 Task: Find people on LinkedIn with the title 'Branch Manager', who attended 'Dayalbagh', are located in 'Wangui', talk about 'LinkedIn Networking', work at 'ThoughtSpot', and offer 'Financial Advisory' services.
Action: Mouse moved to (579, 80)
Screenshot: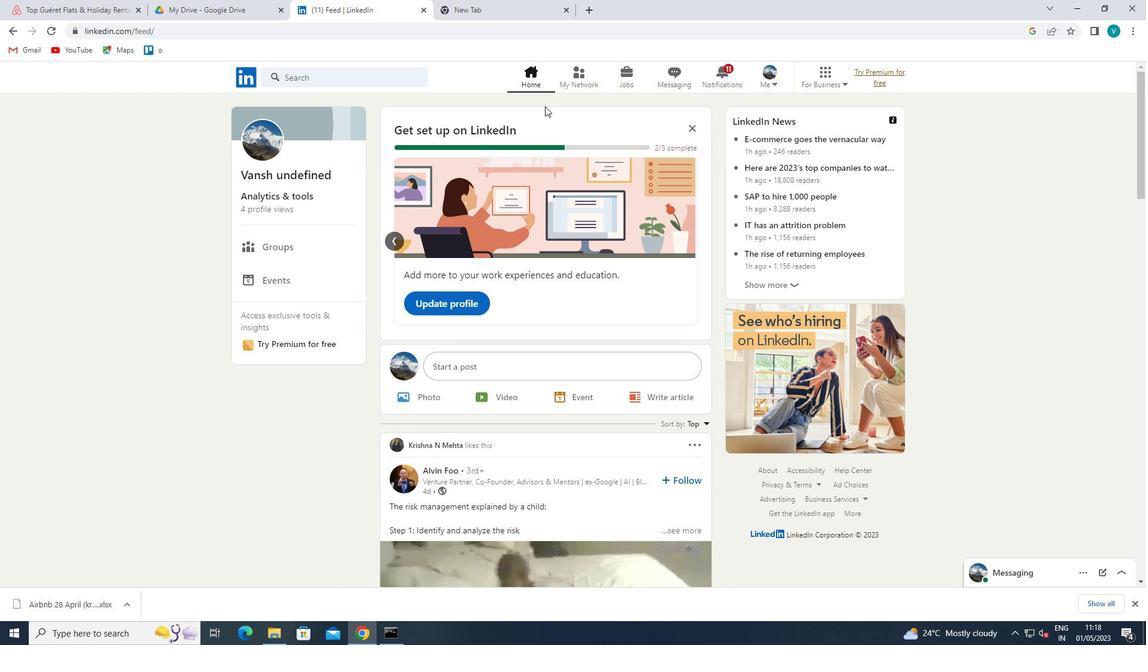 
Action: Mouse pressed left at (579, 80)
Screenshot: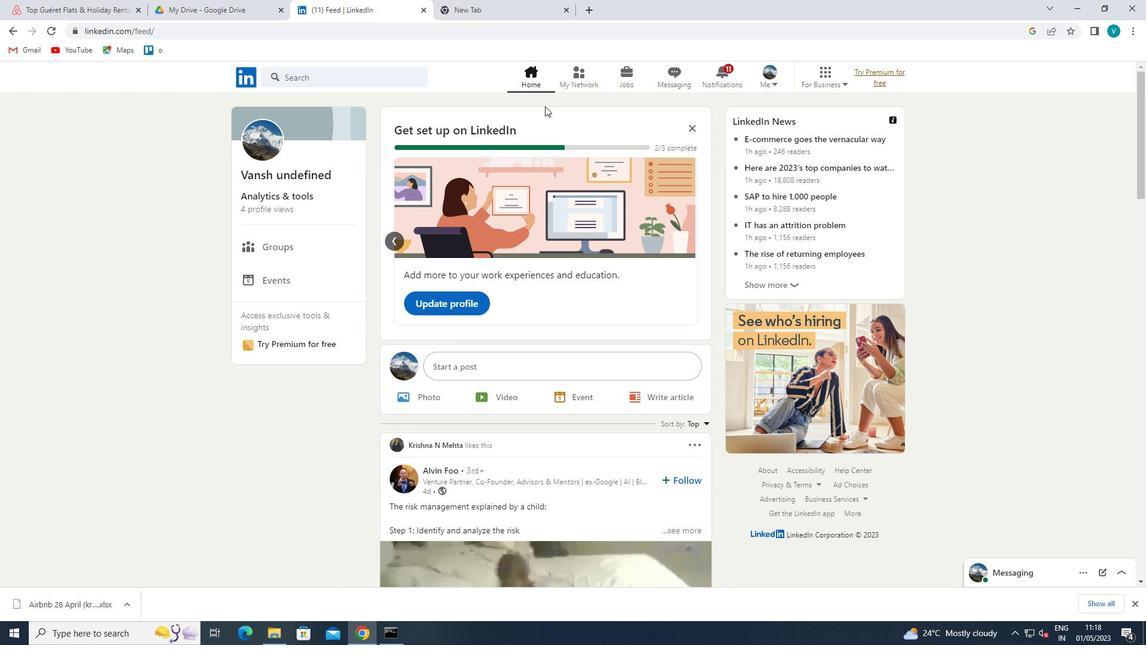 
Action: Mouse moved to (318, 148)
Screenshot: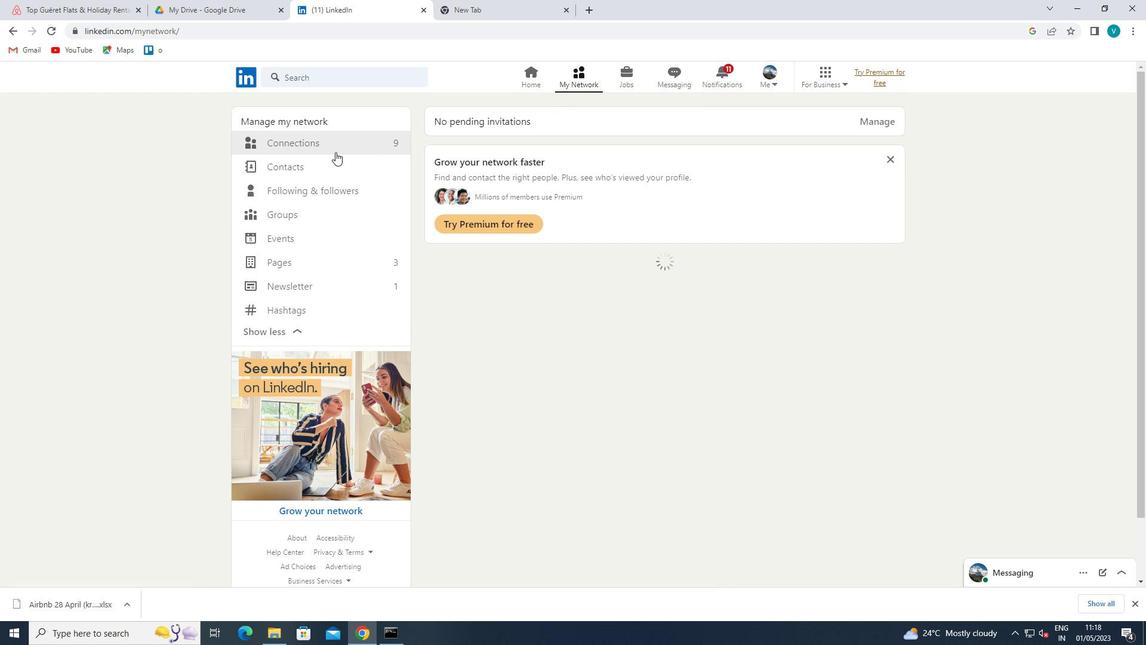 
Action: Mouse pressed left at (318, 148)
Screenshot: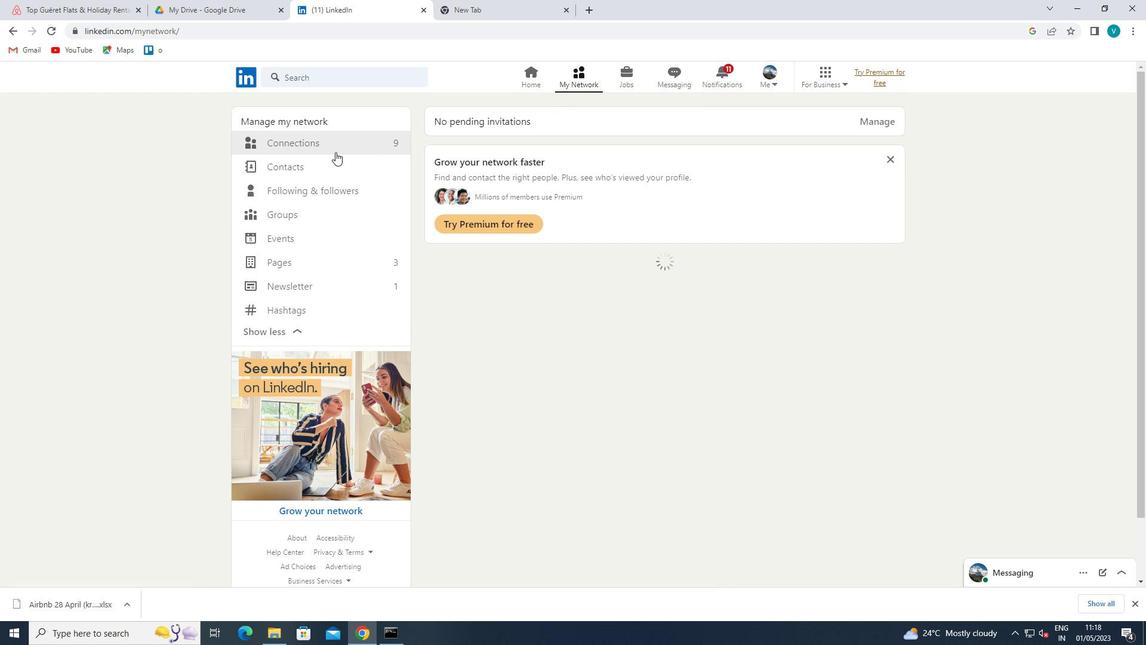 
Action: Mouse moved to (672, 139)
Screenshot: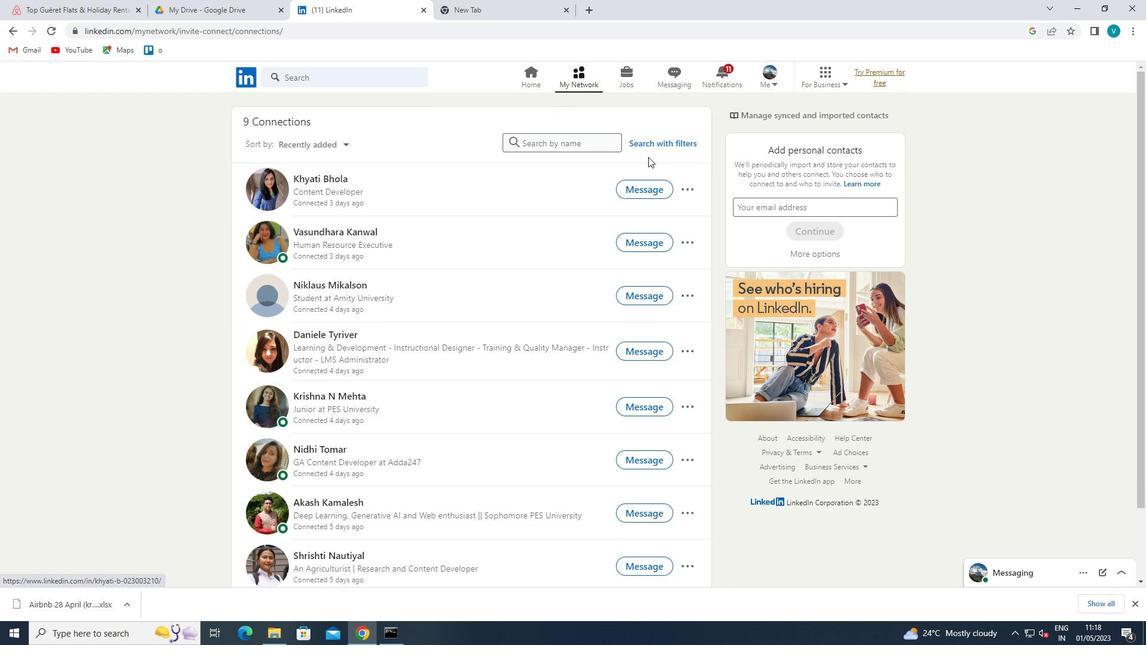 
Action: Mouse pressed left at (672, 139)
Screenshot: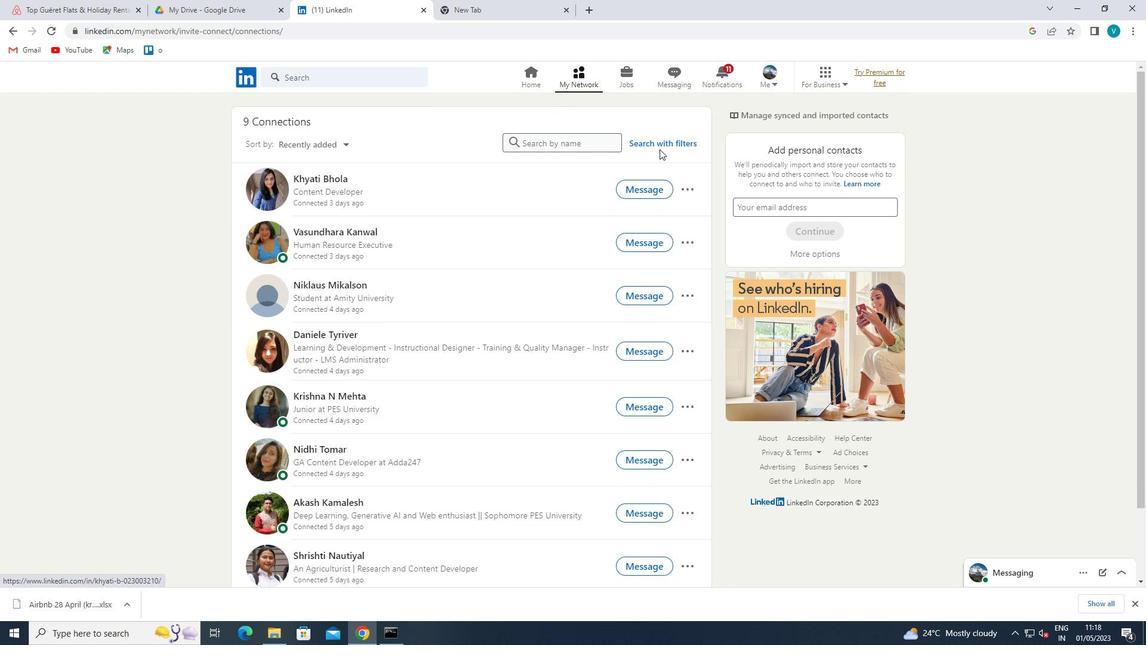 
Action: Mouse moved to (567, 117)
Screenshot: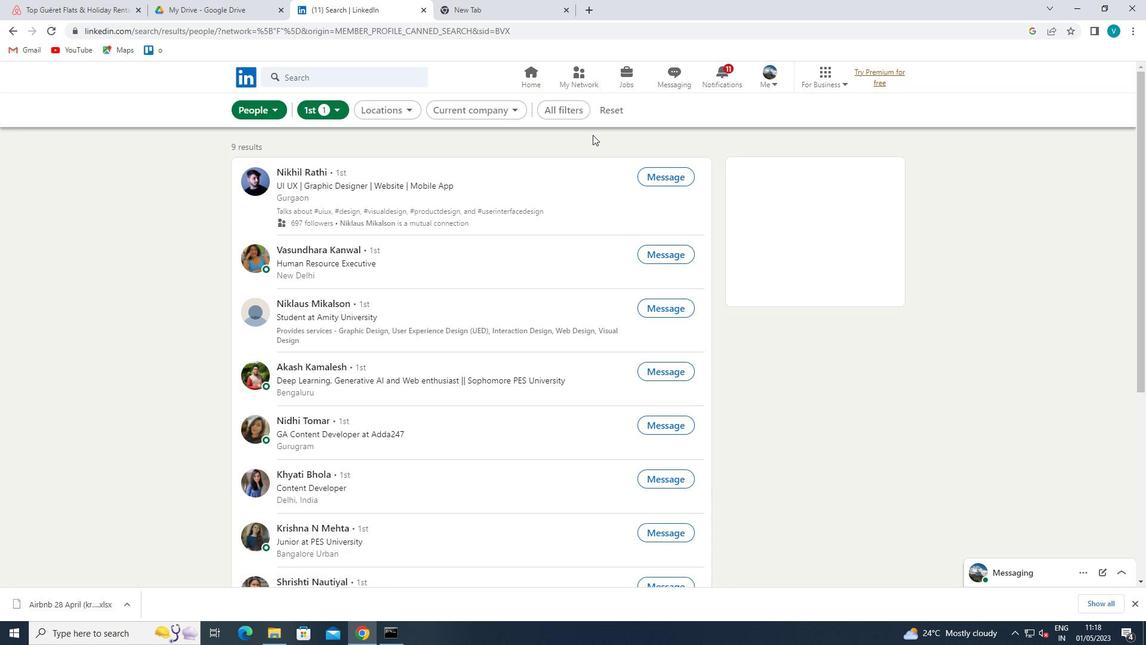 
Action: Mouse pressed left at (567, 117)
Screenshot: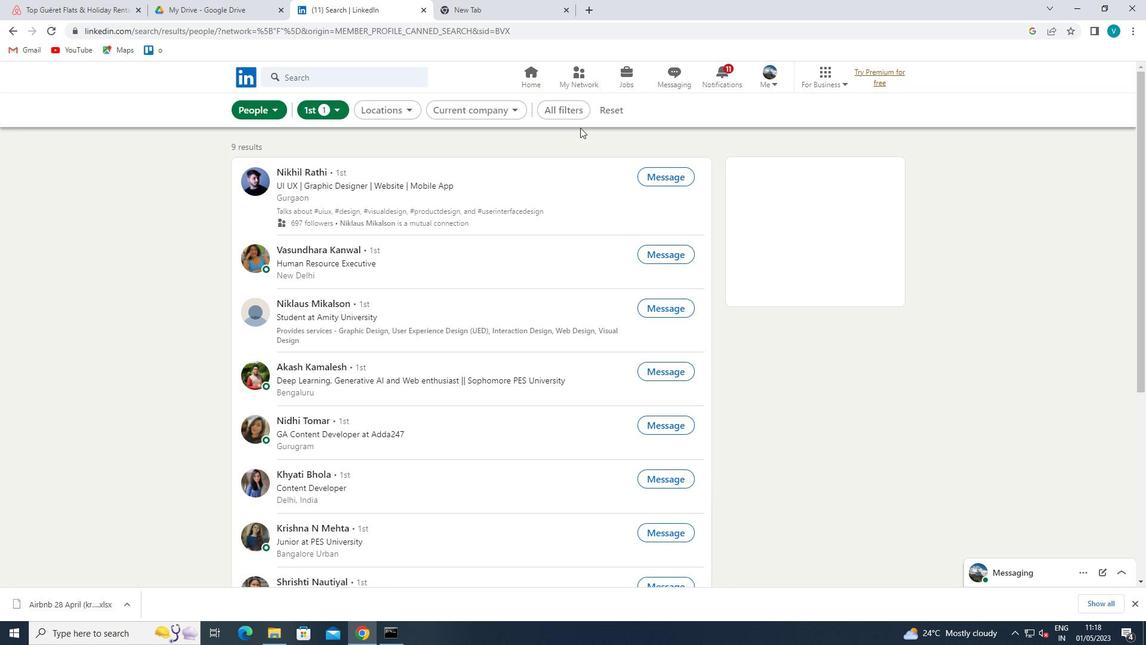 
Action: Mouse moved to (841, 351)
Screenshot: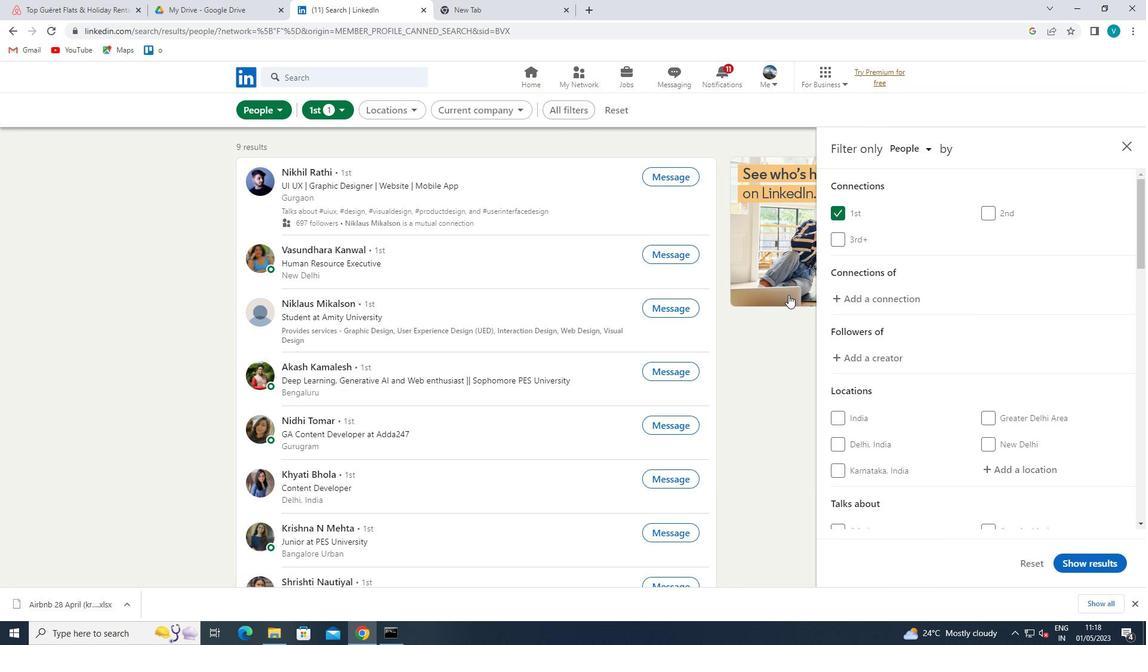 
Action: Mouse scrolled (841, 350) with delta (0, 0)
Screenshot: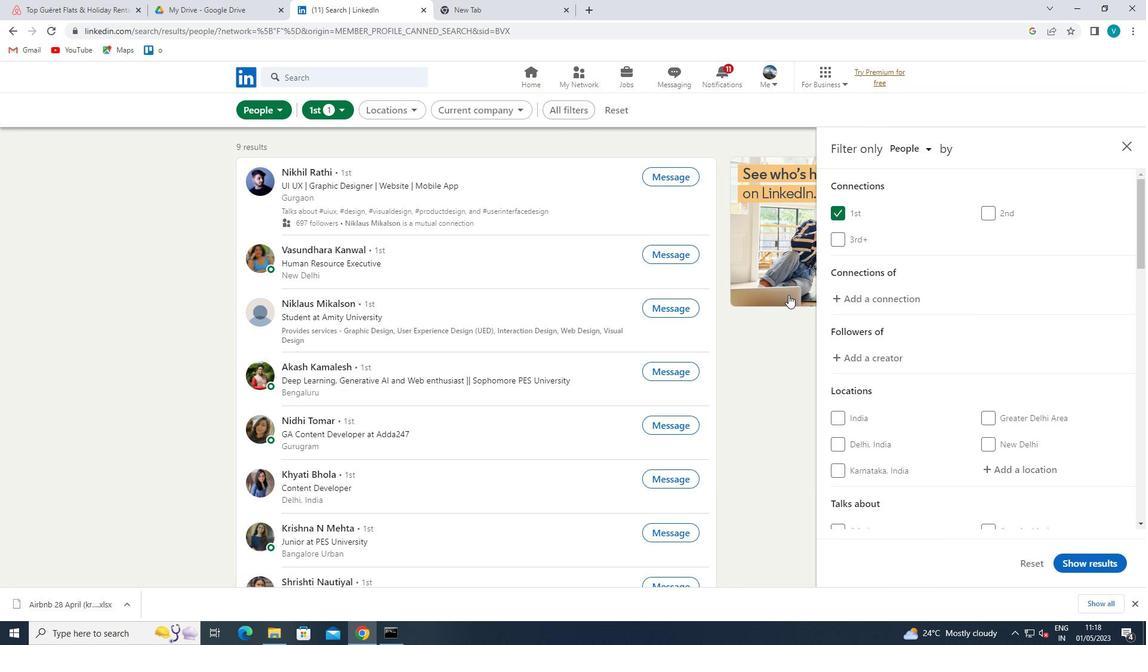 
Action: Mouse moved to (856, 363)
Screenshot: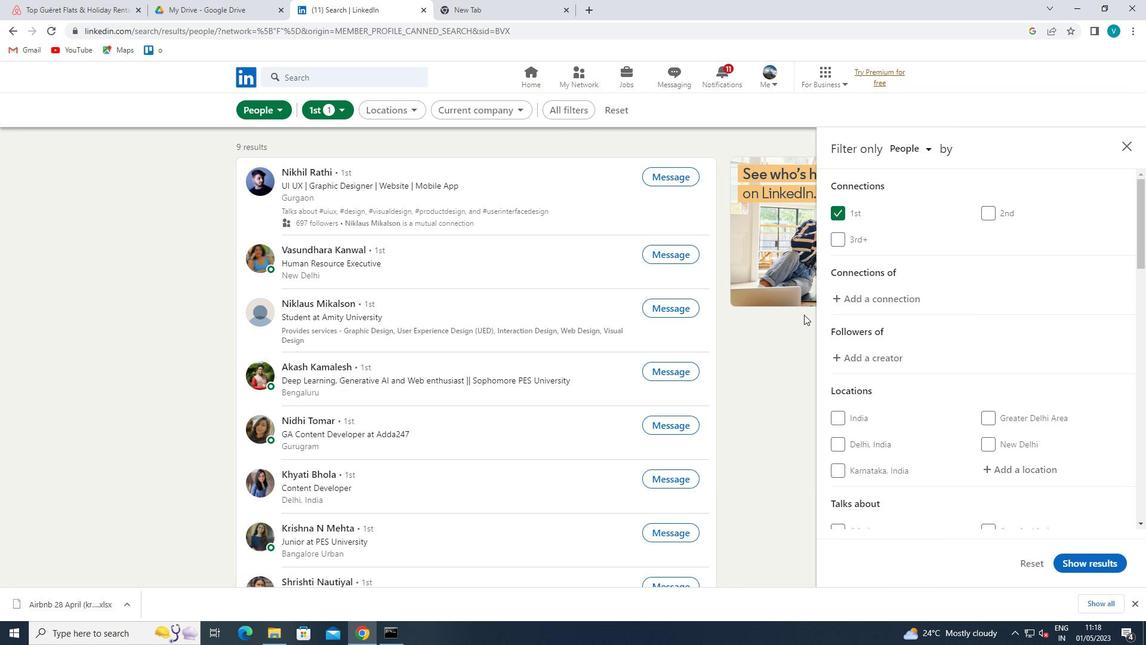 
Action: Mouse scrolled (856, 363) with delta (0, 0)
Screenshot: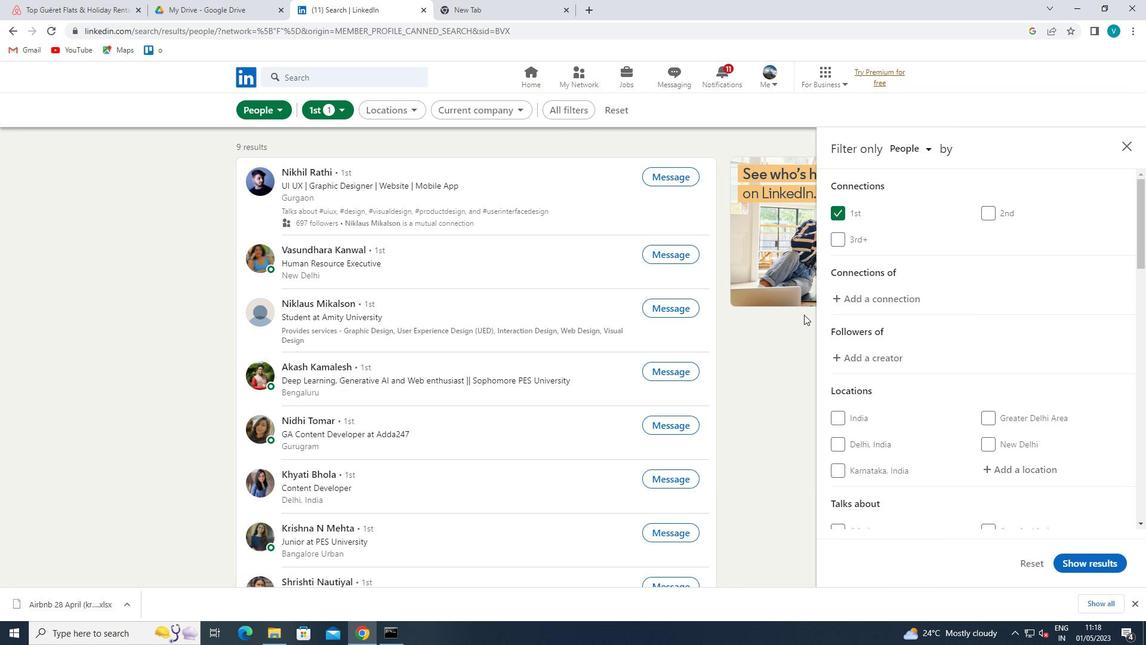 
Action: Mouse moved to (992, 347)
Screenshot: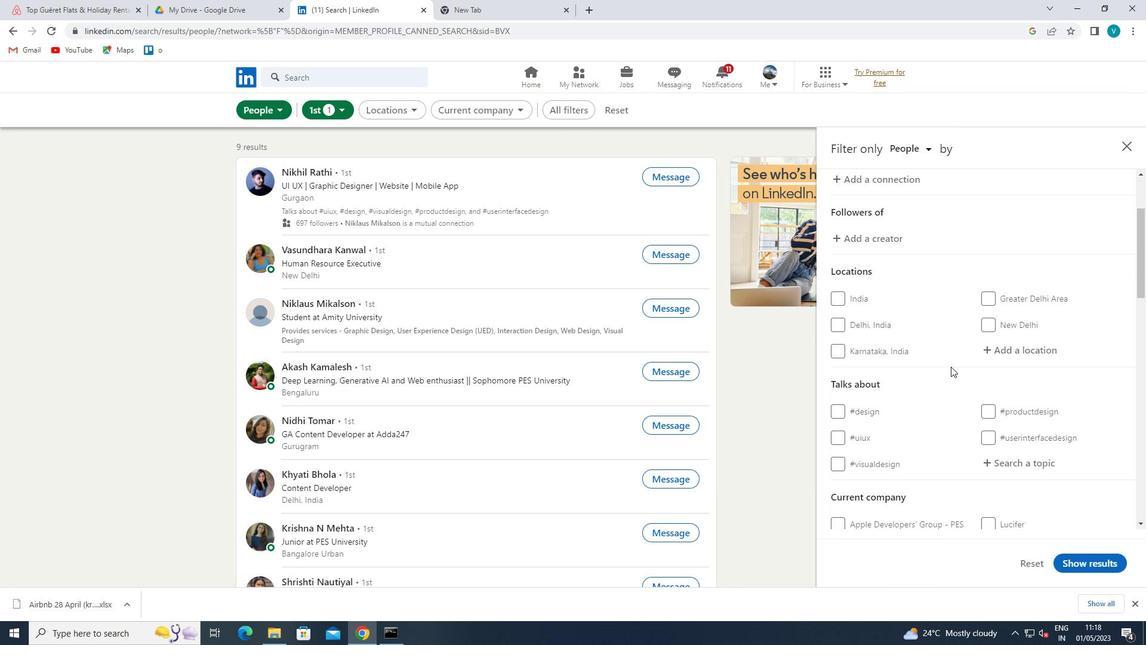 
Action: Mouse pressed left at (992, 347)
Screenshot: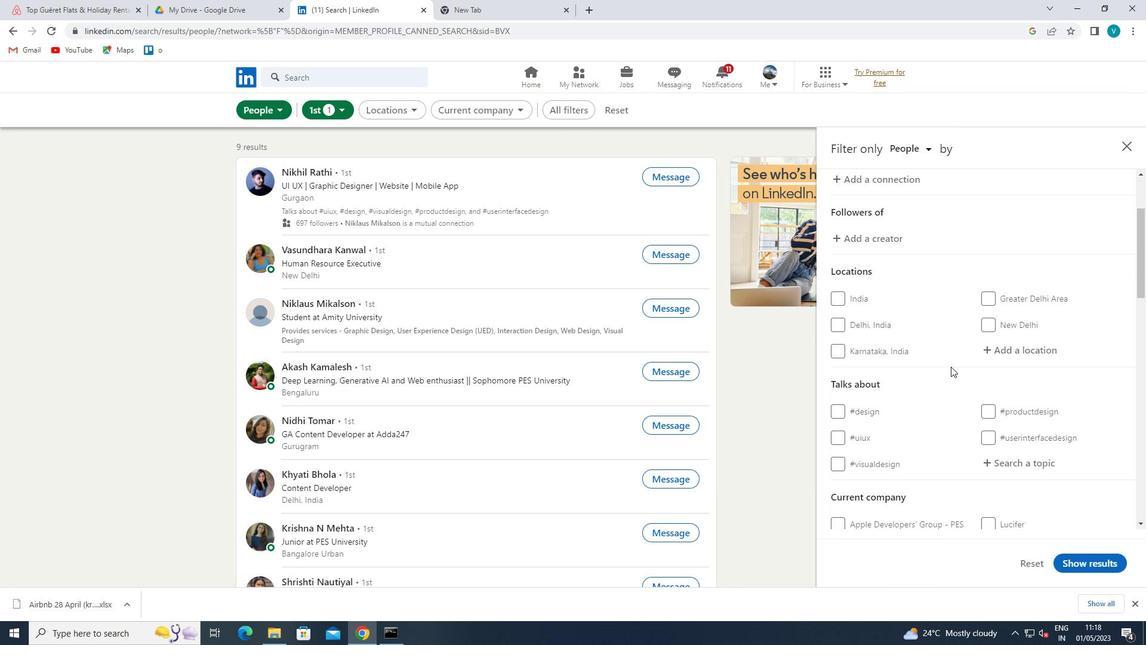 
Action: Mouse moved to (831, 379)
Screenshot: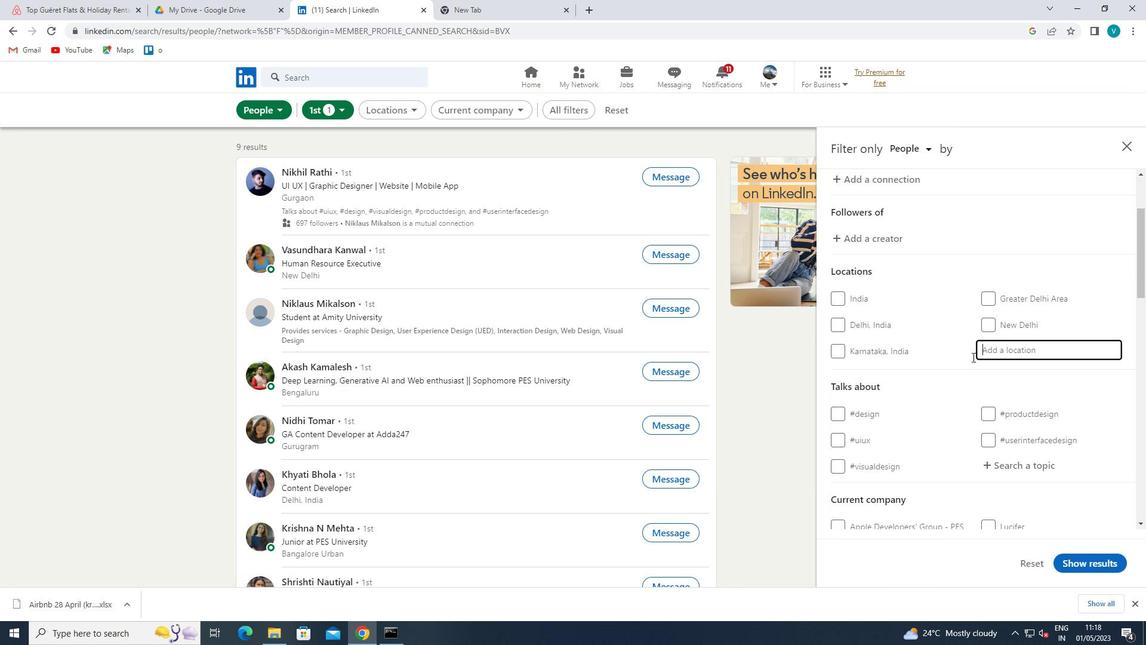 
Action: Key pressed <Key.shift><Key.shift><Key.shift><Key.shift><Key.shift><Key.shift><Key.shift><Key.shift><Key.shift><Key.shift><Key.shift><Key.shift><Key.shift><Key.shift><Key.shift><Key.shift><Key.shift><Key.shift><Key.shift><Key.shift><Key.shift><Key.shift><Key.shift><Key.shift><Key.shift><Key.shift><Key.shift><Key.shift><Key.shift><Key.shift><Key.shift>WANGUI
Screenshot: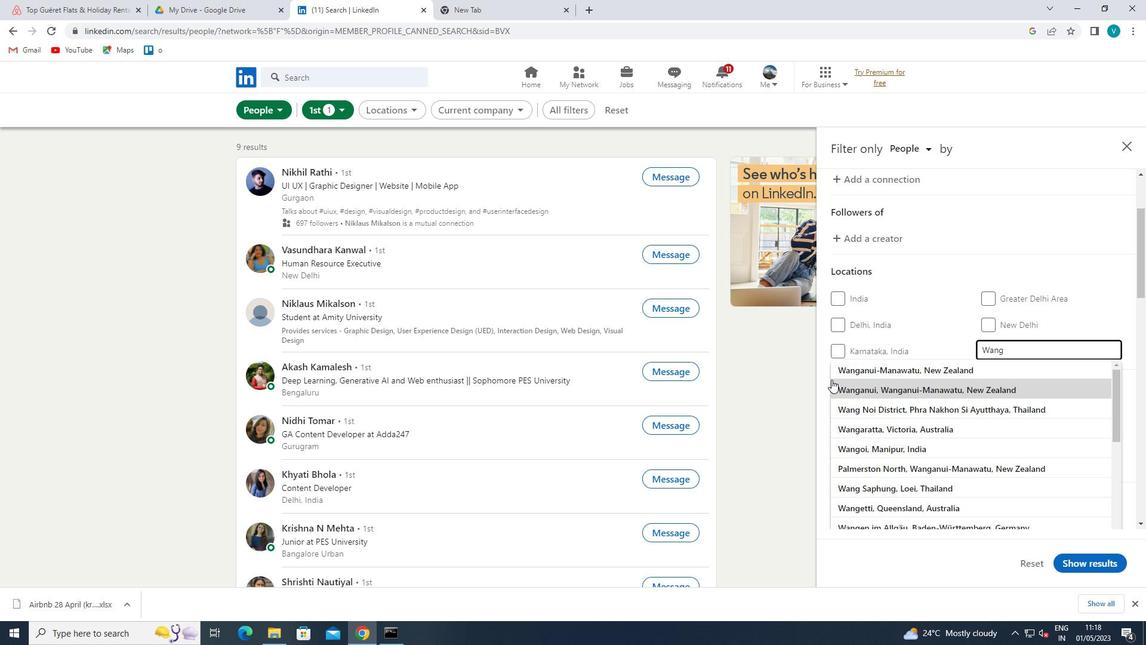 
Action: Mouse moved to (941, 363)
Screenshot: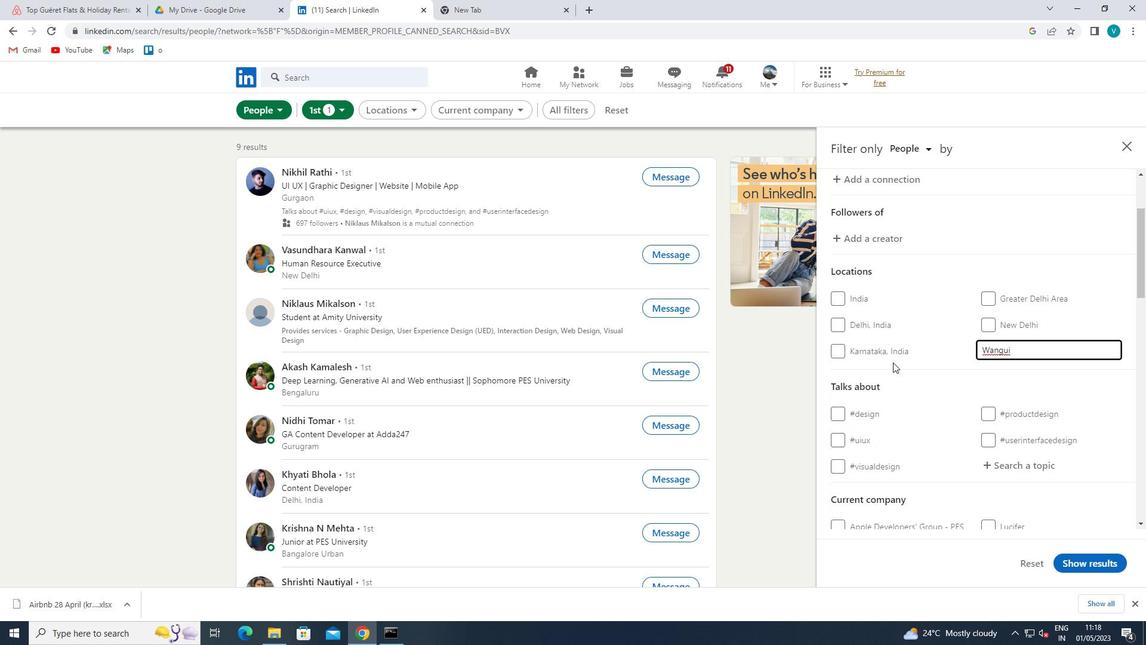 
Action: Mouse pressed left at (941, 363)
Screenshot: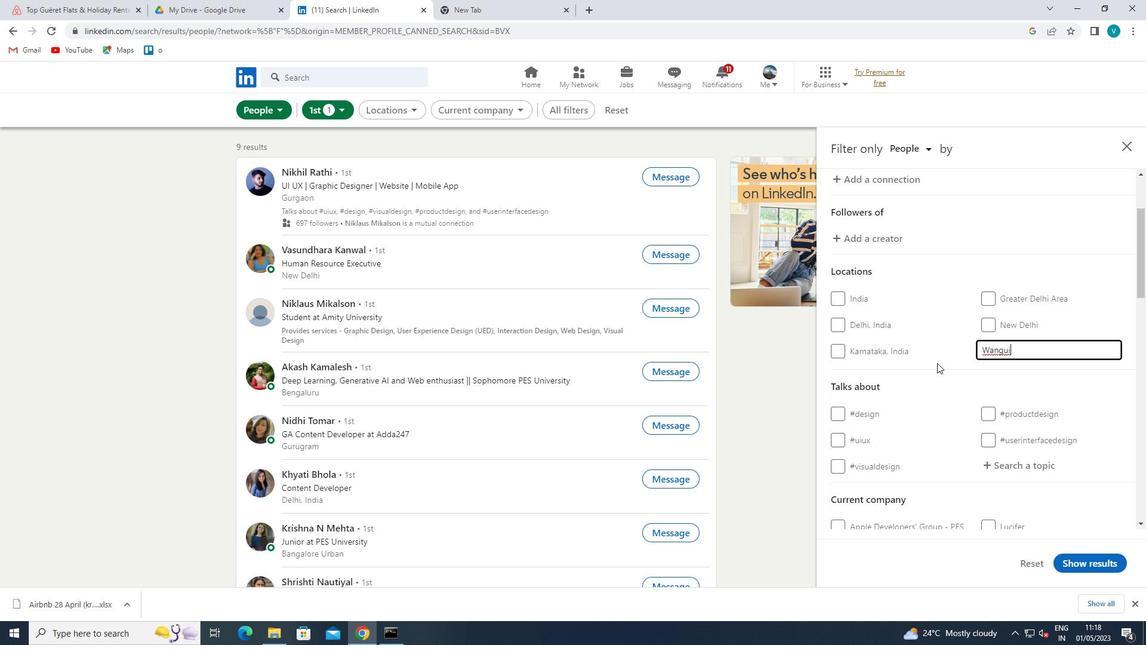 
Action: Mouse moved to (938, 365)
Screenshot: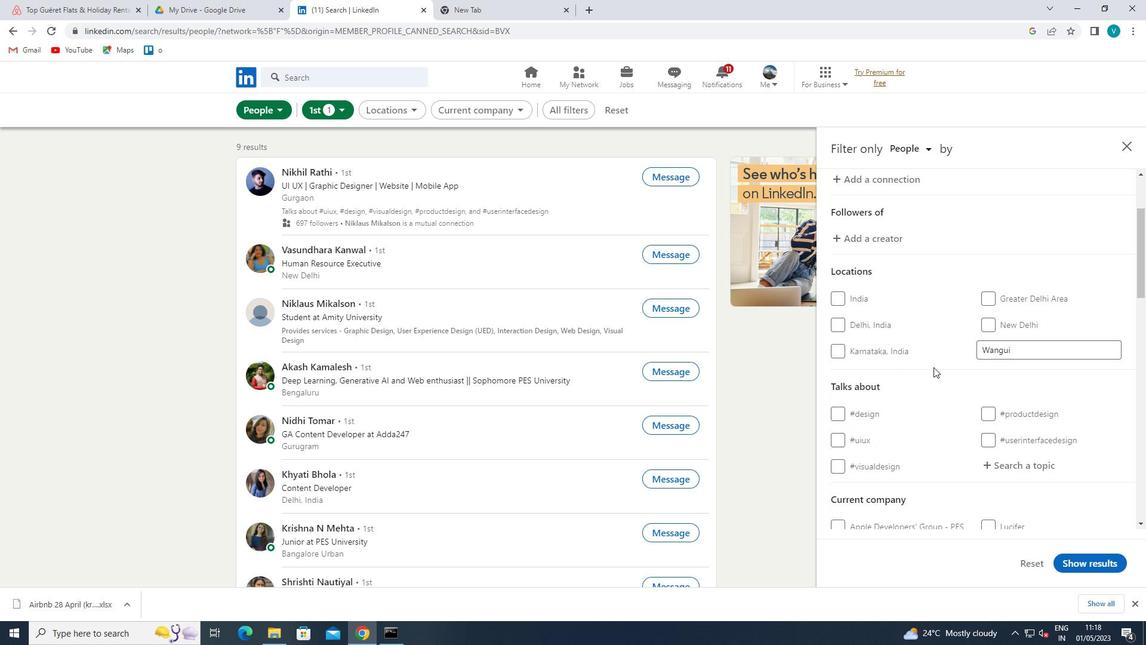 
Action: Mouse scrolled (938, 364) with delta (0, 0)
Screenshot: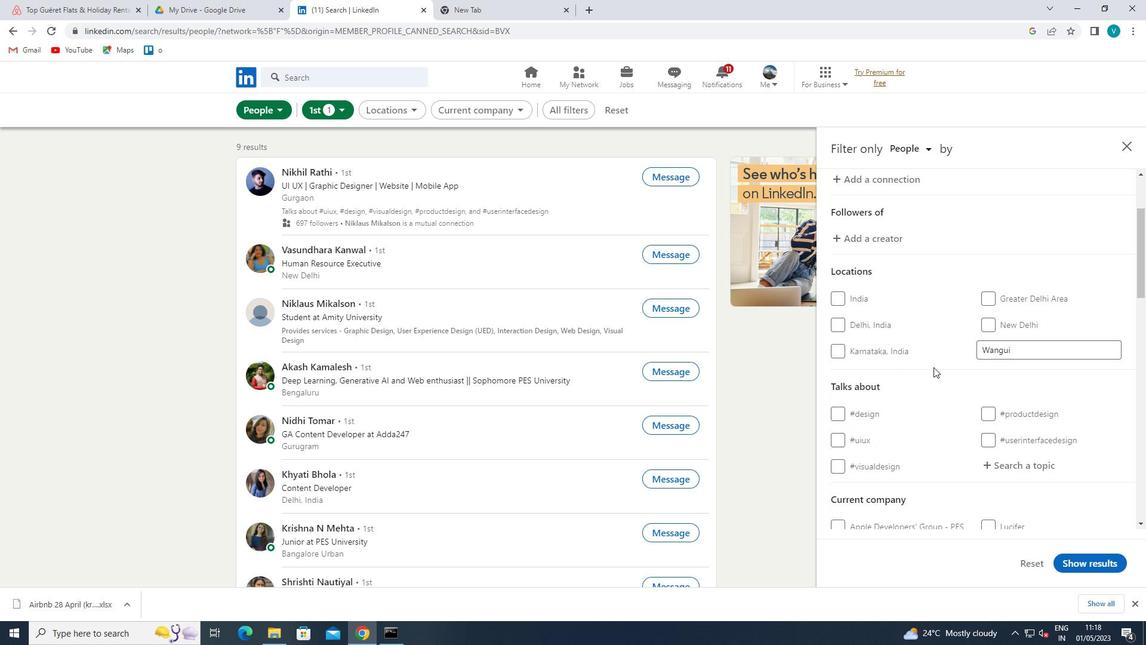 
Action: Mouse moved to (938, 365)
Screenshot: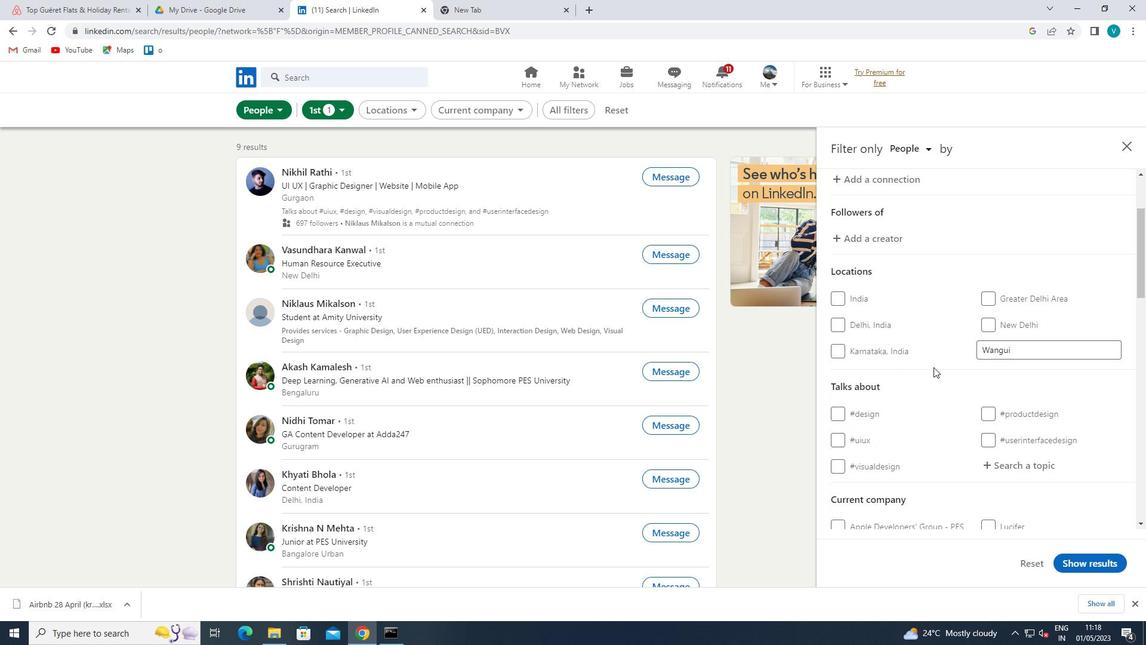 
Action: Mouse scrolled (938, 364) with delta (0, 0)
Screenshot: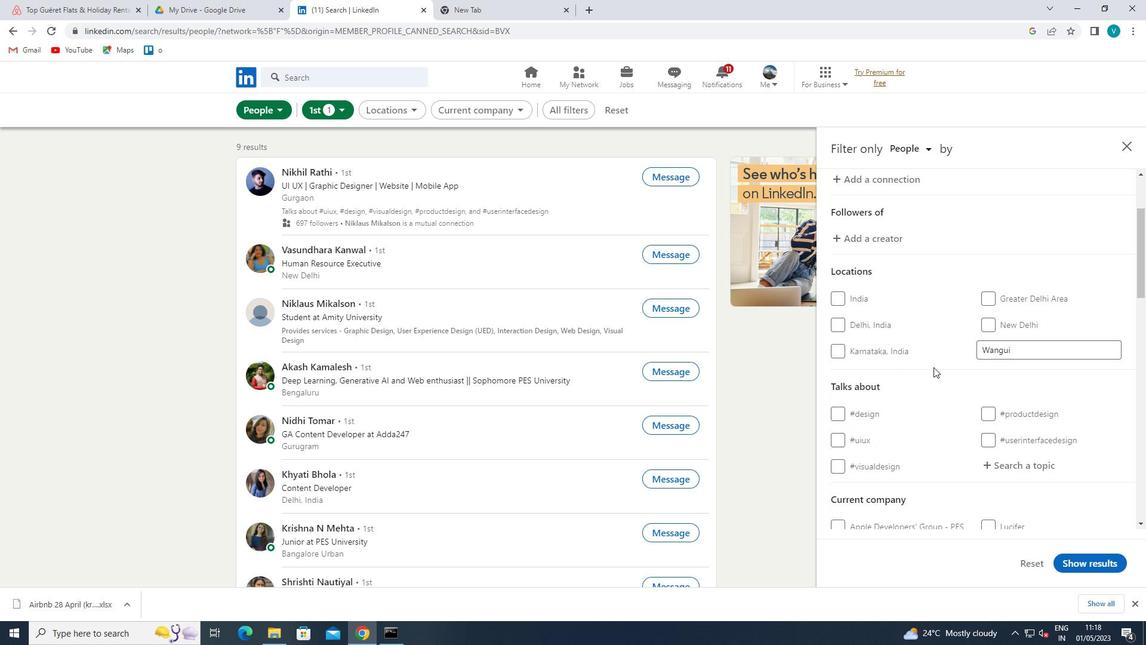 
Action: Mouse moved to (1009, 341)
Screenshot: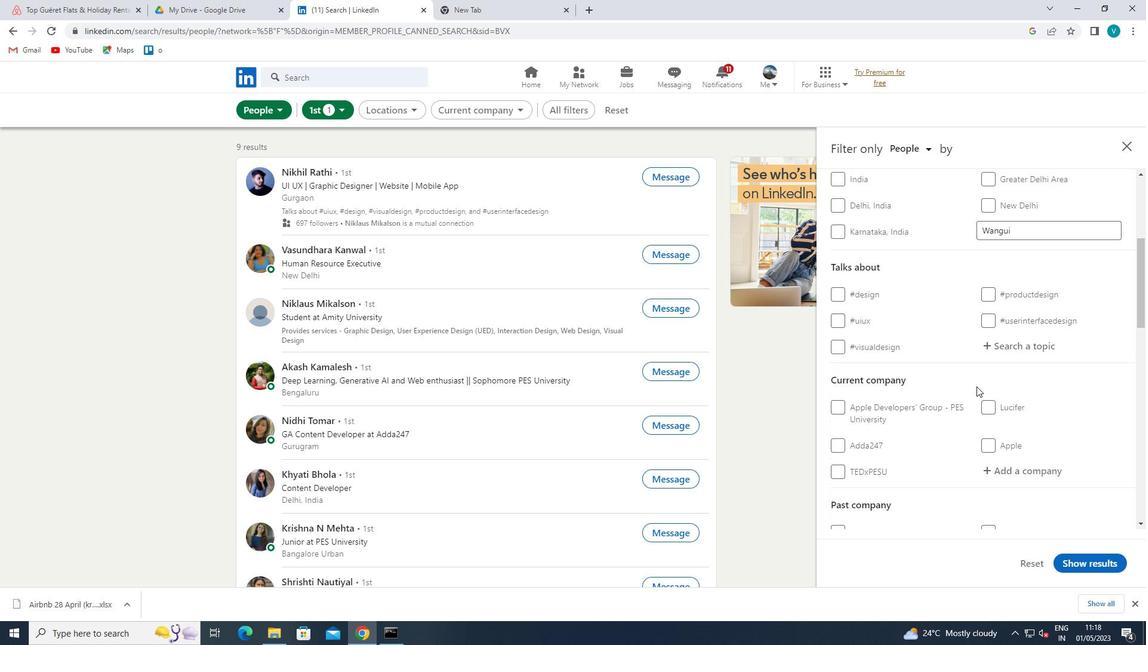 
Action: Mouse pressed left at (1009, 341)
Screenshot: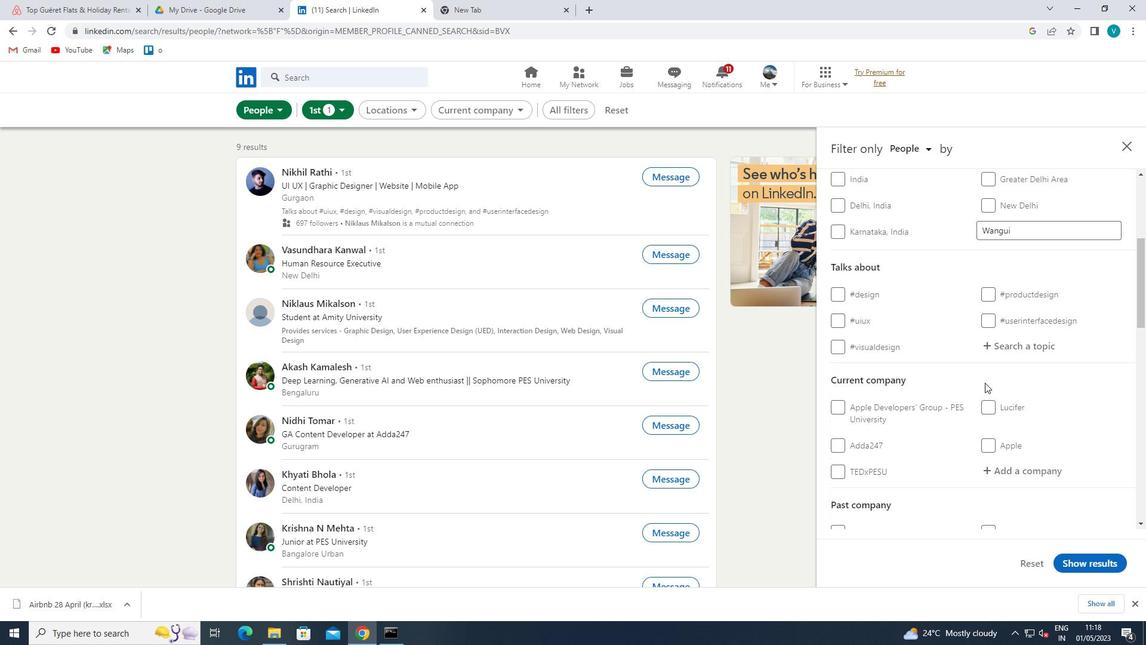
Action: Mouse moved to (802, 425)
Screenshot: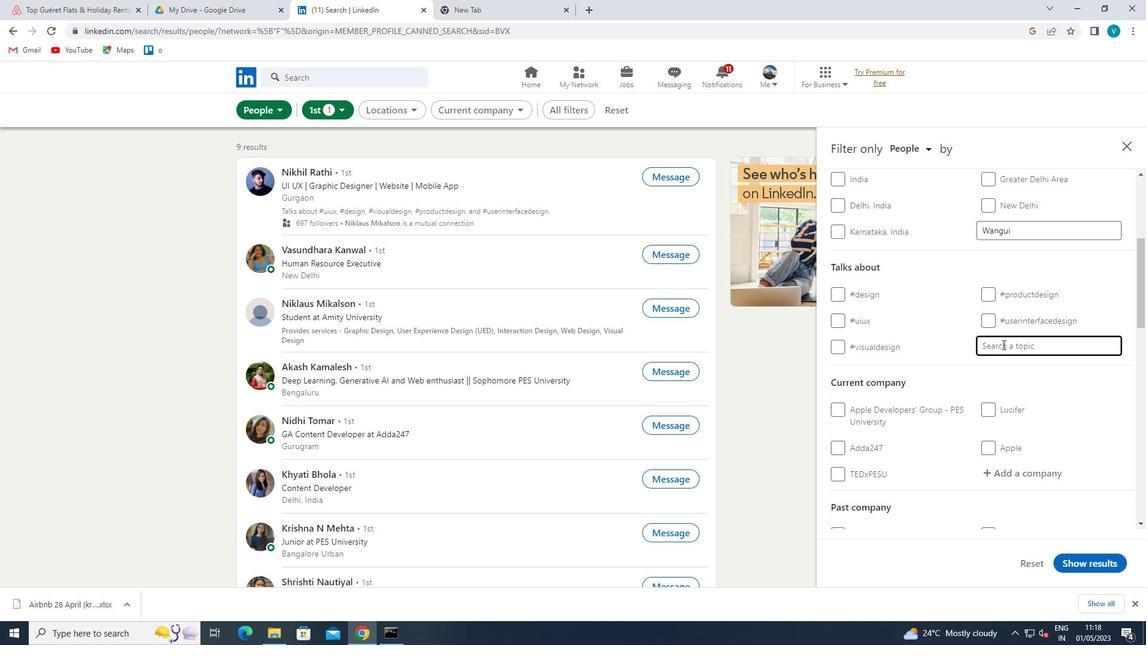 
Action: Key pressed <Key.shift>#LINKEDINNETWORKING<Key.space>
Screenshot: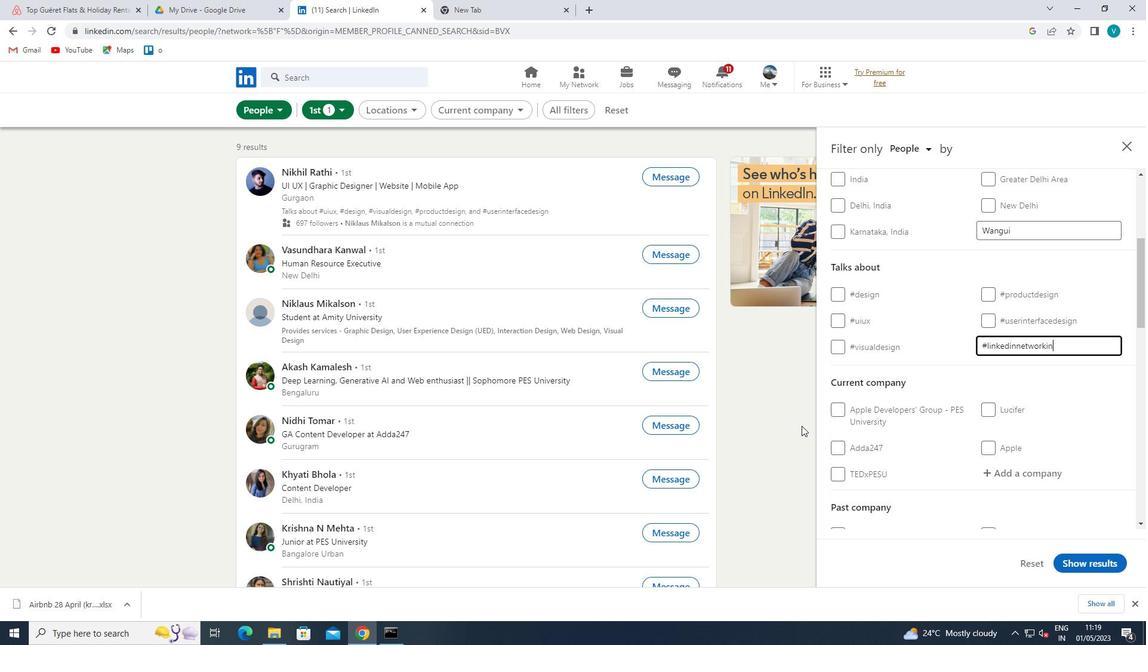 
Action: Mouse moved to (948, 370)
Screenshot: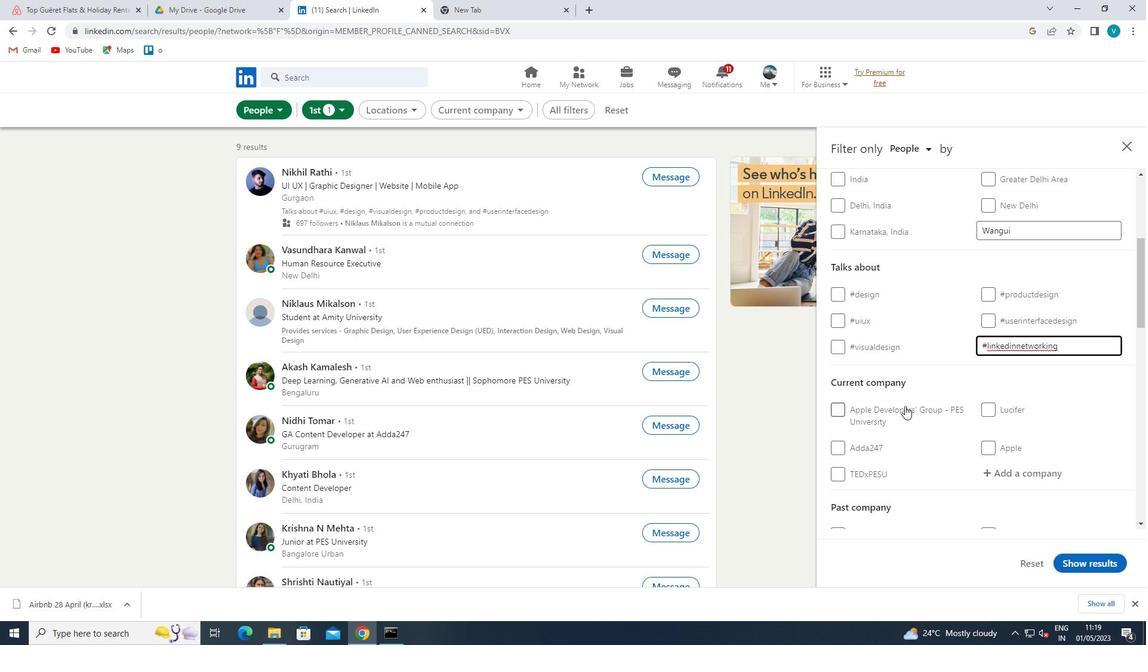 
Action: Mouse pressed left at (948, 370)
Screenshot: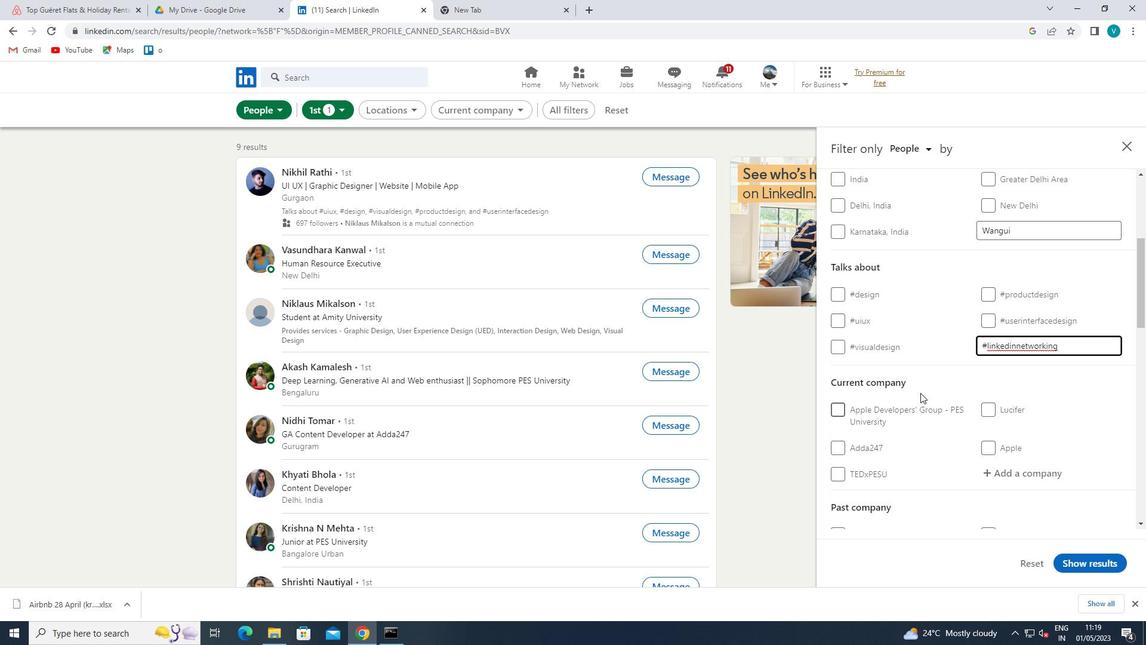 
Action: Mouse moved to (949, 369)
Screenshot: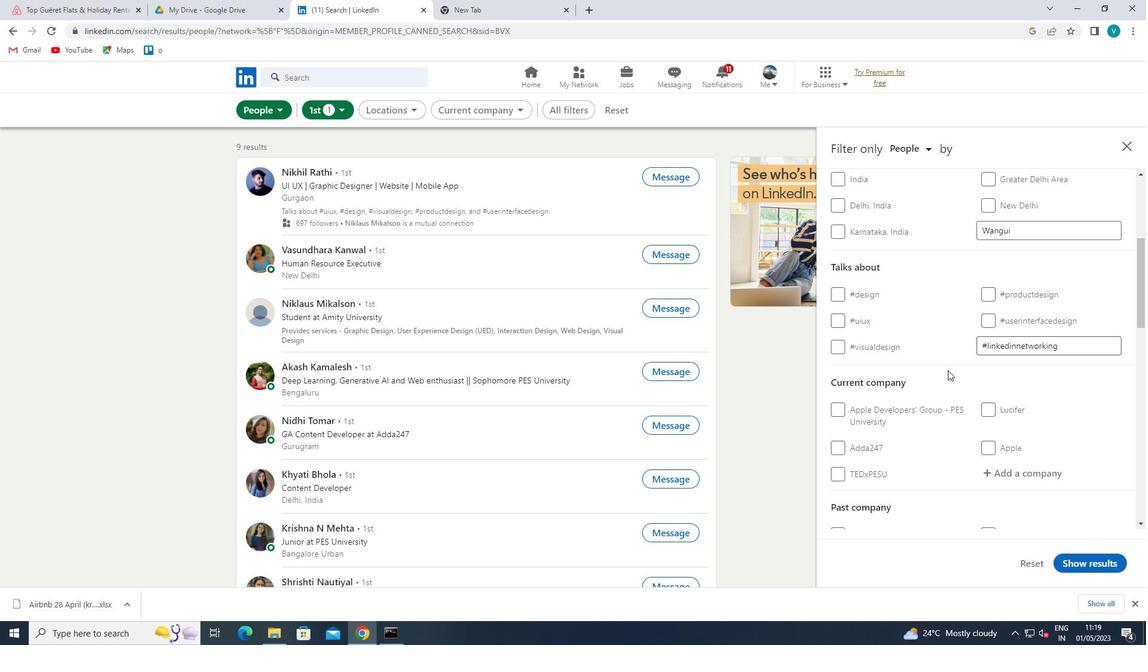 
Action: Mouse scrolled (949, 369) with delta (0, 0)
Screenshot: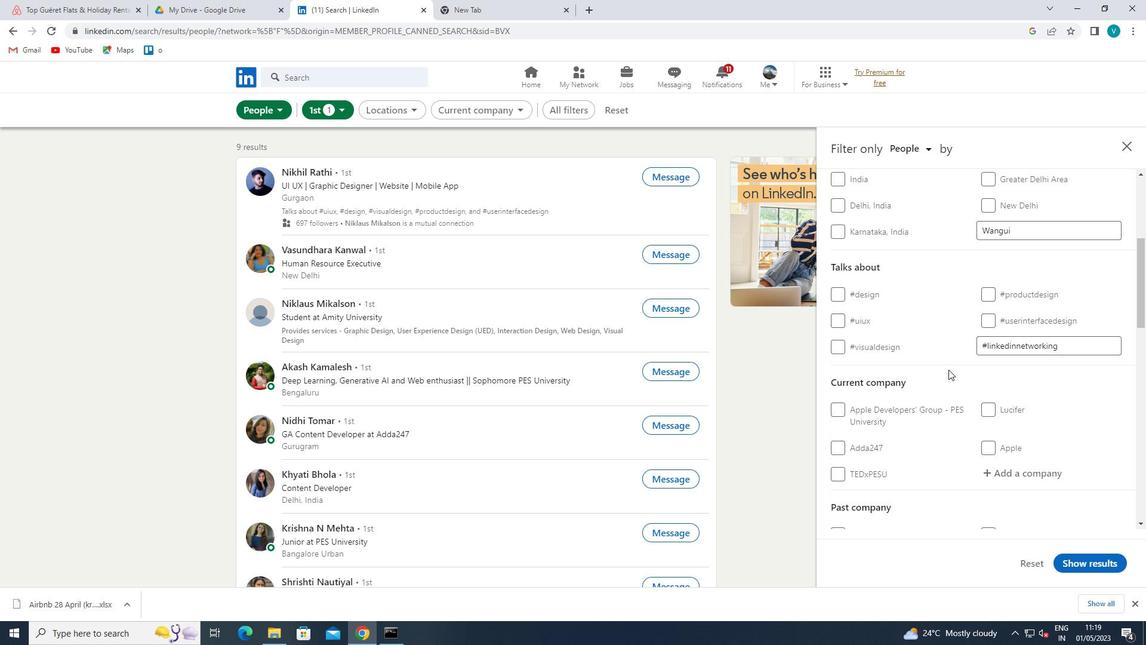 
Action: Mouse moved to (998, 412)
Screenshot: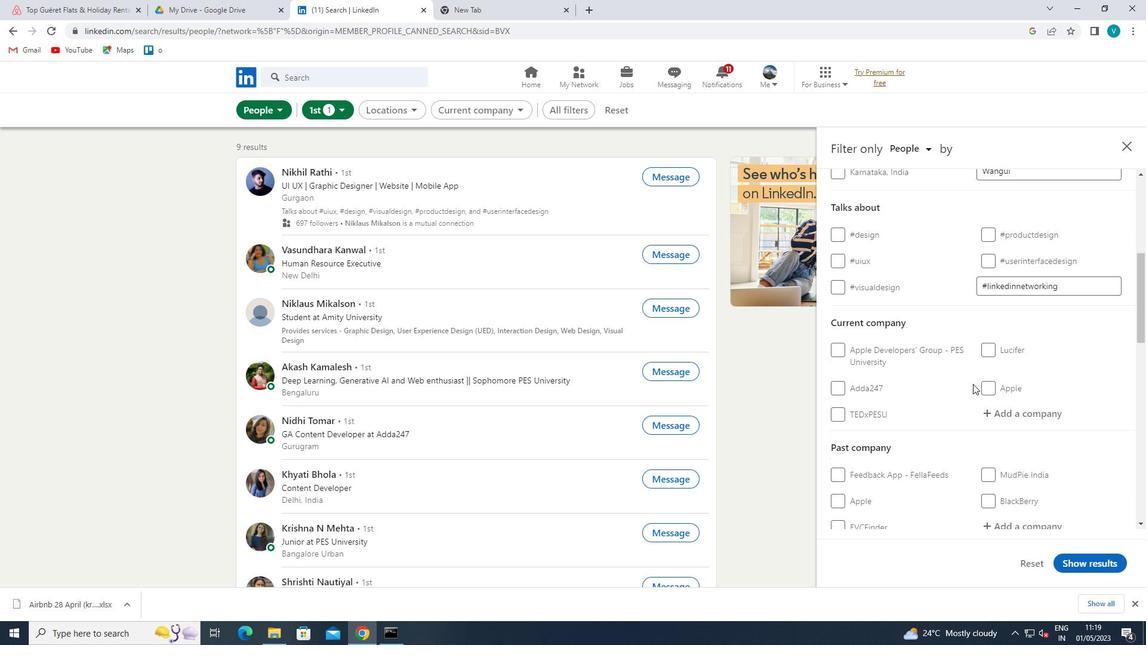
Action: Mouse pressed left at (998, 412)
Screenshot: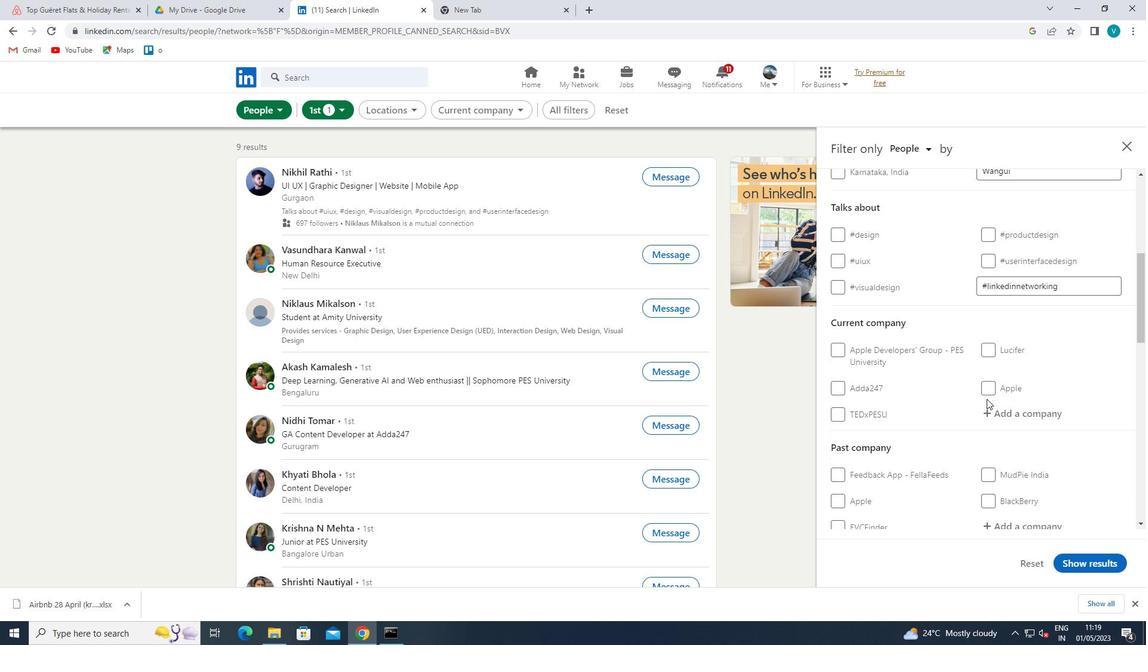 
Action: Key pressed <Key.shift>THOUGH
Screenshot: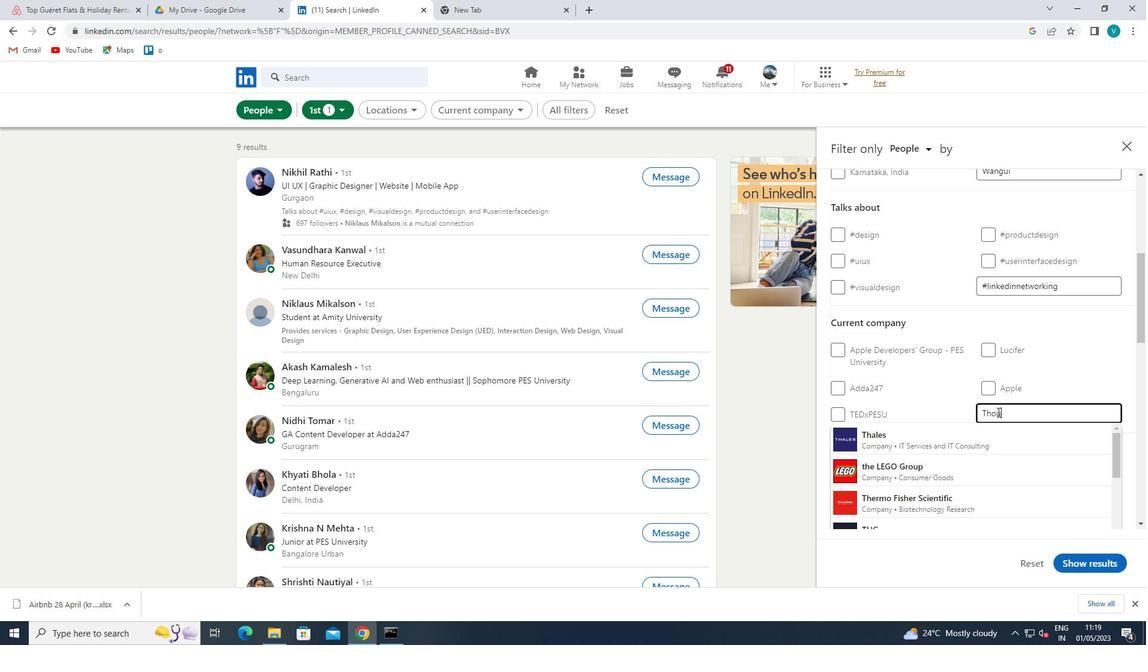 
Action: Mouse moved to (939, 471)
Screenshot: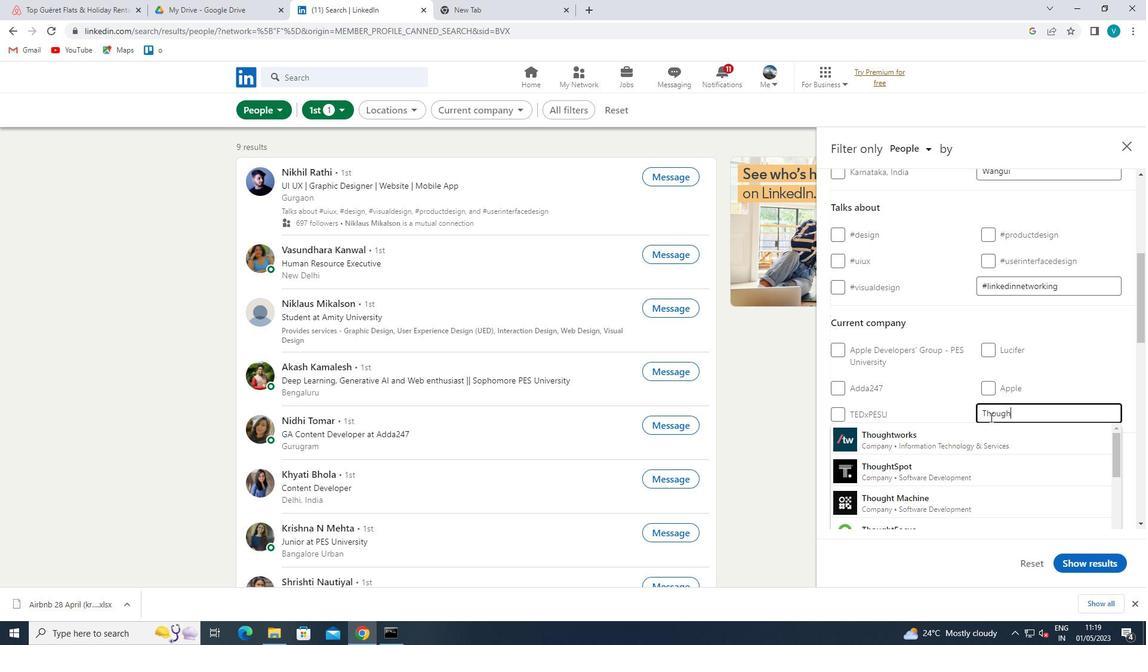 
Action: Mouse pressed left at (939, 471)
Screenshot: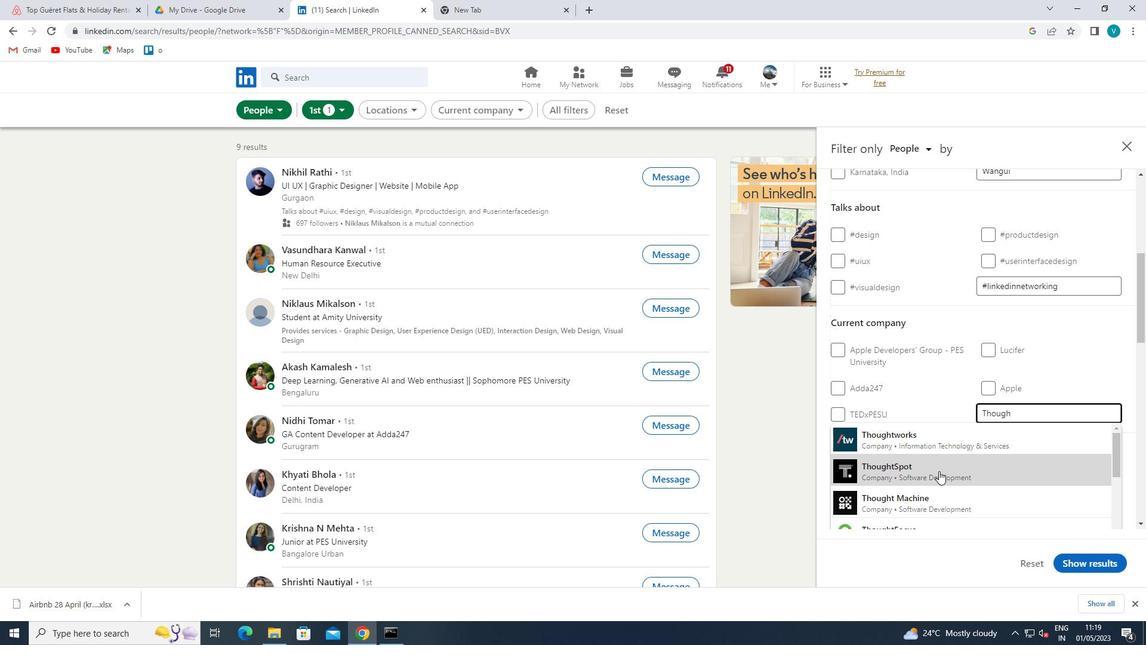 
Action: Mouse scrolled (939, 470) with delta (0, 0)
Screenshot: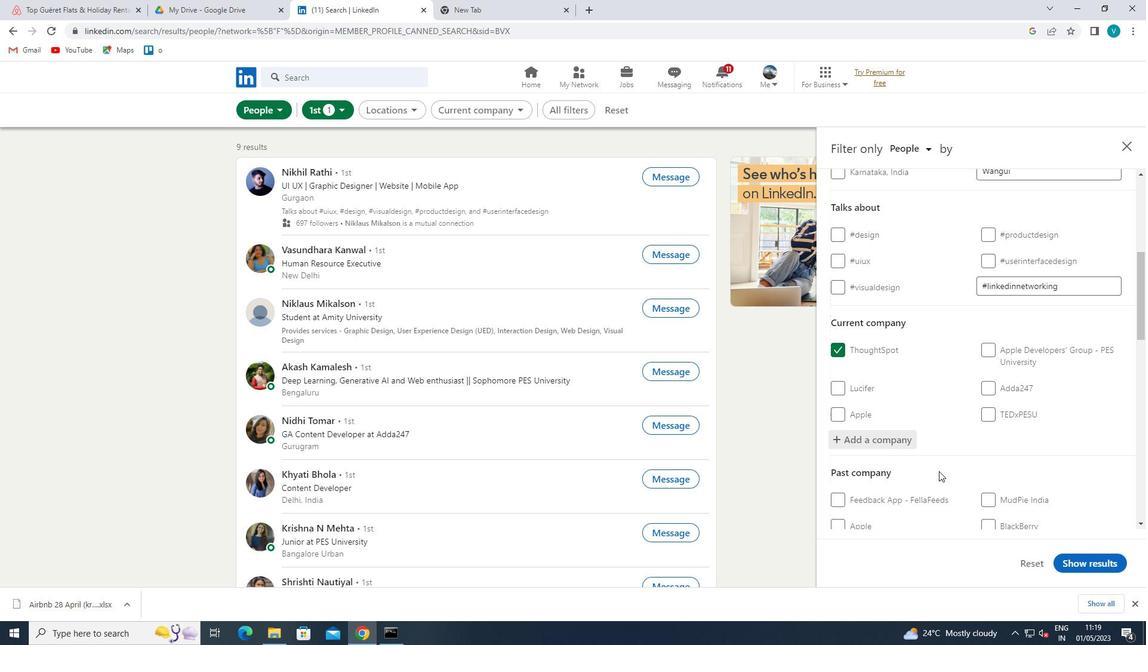 
Action: Mouse moved to (954, 462)
Screenshot: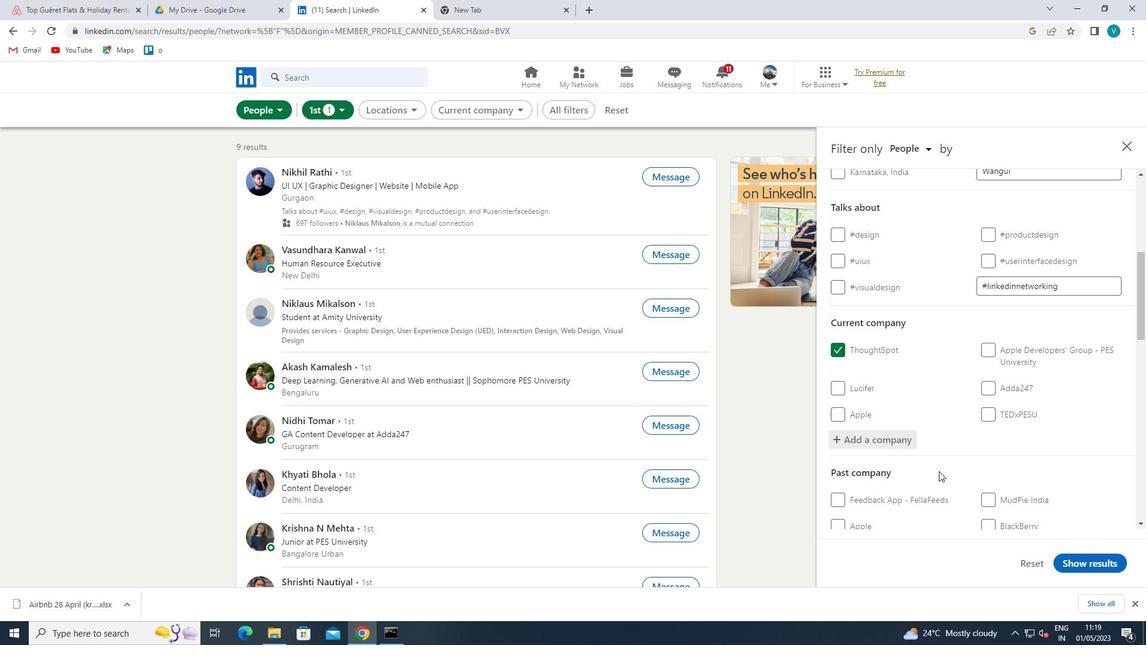 
Action: Mouse scrolled (954, 461) with delta (0, 0)
Screenshot: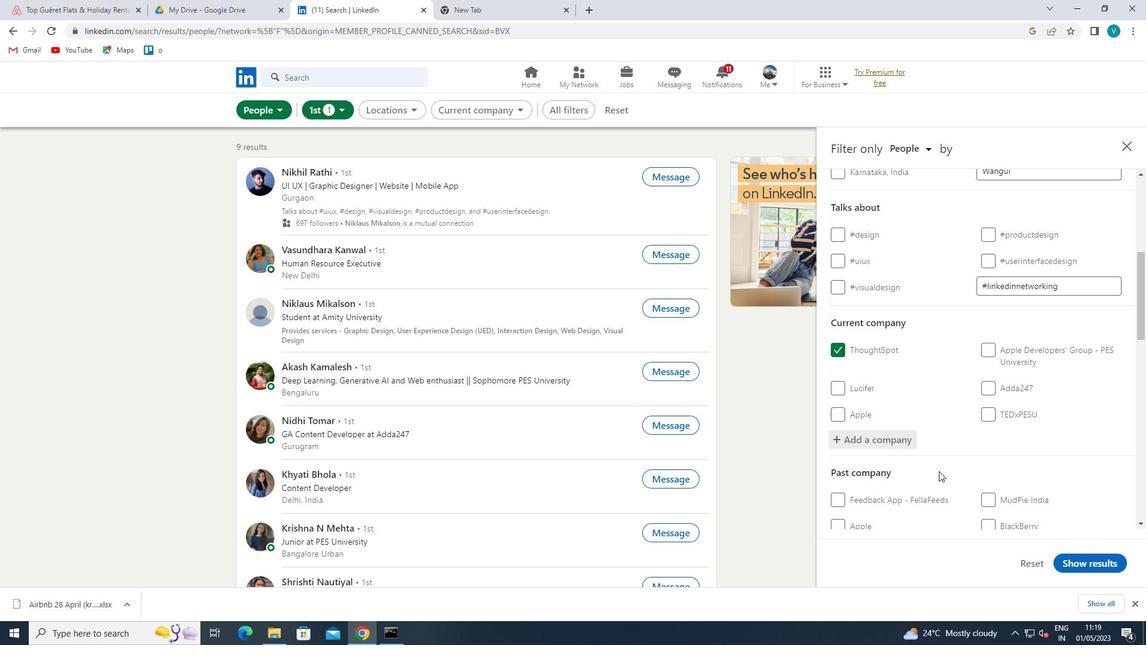 
Action: Mouse moved to (954, 458)
Screenshot: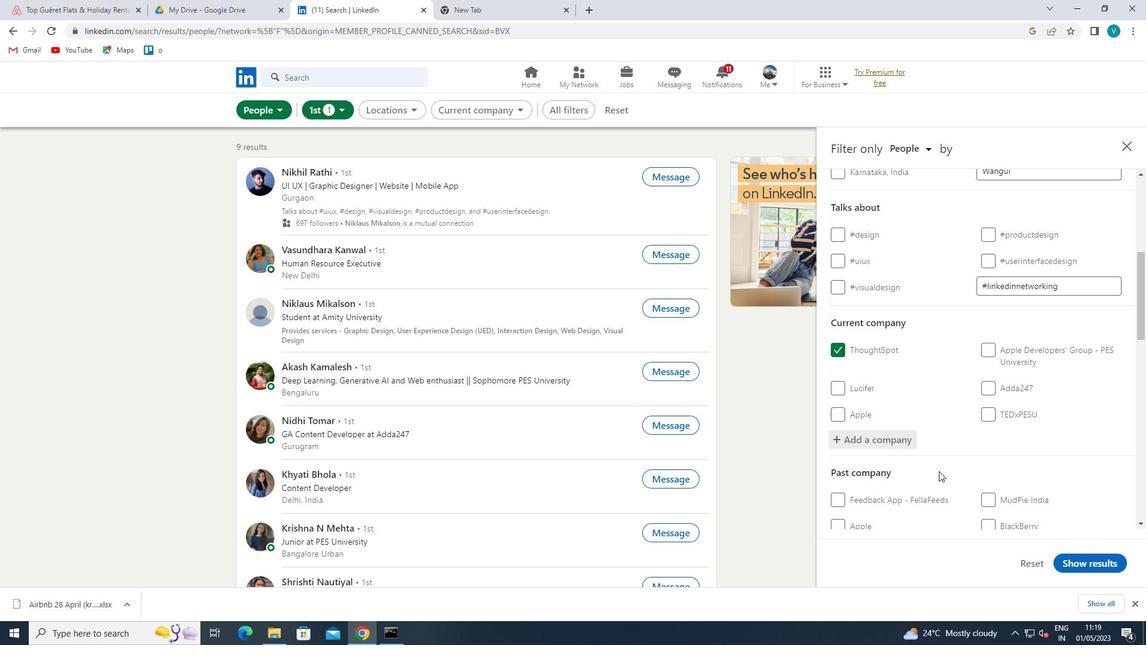 
Action: Mouse scrolled (954, 458) with delta (0, 0)
Screenshot: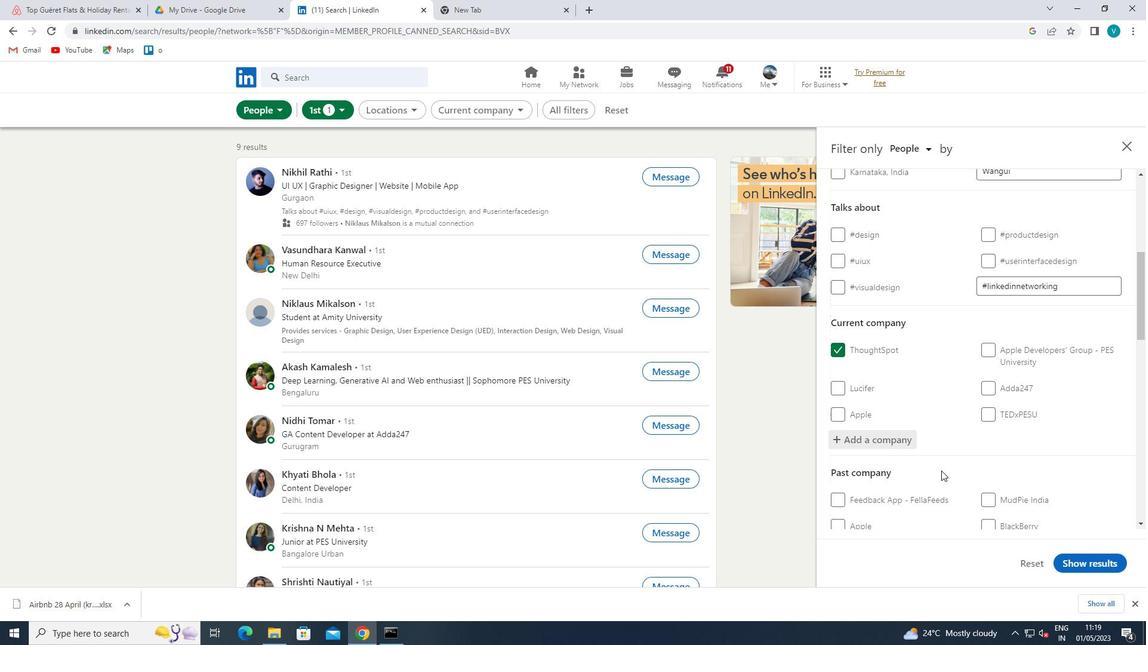 
Action: Mouse moved to (955, 446)
Screenshot: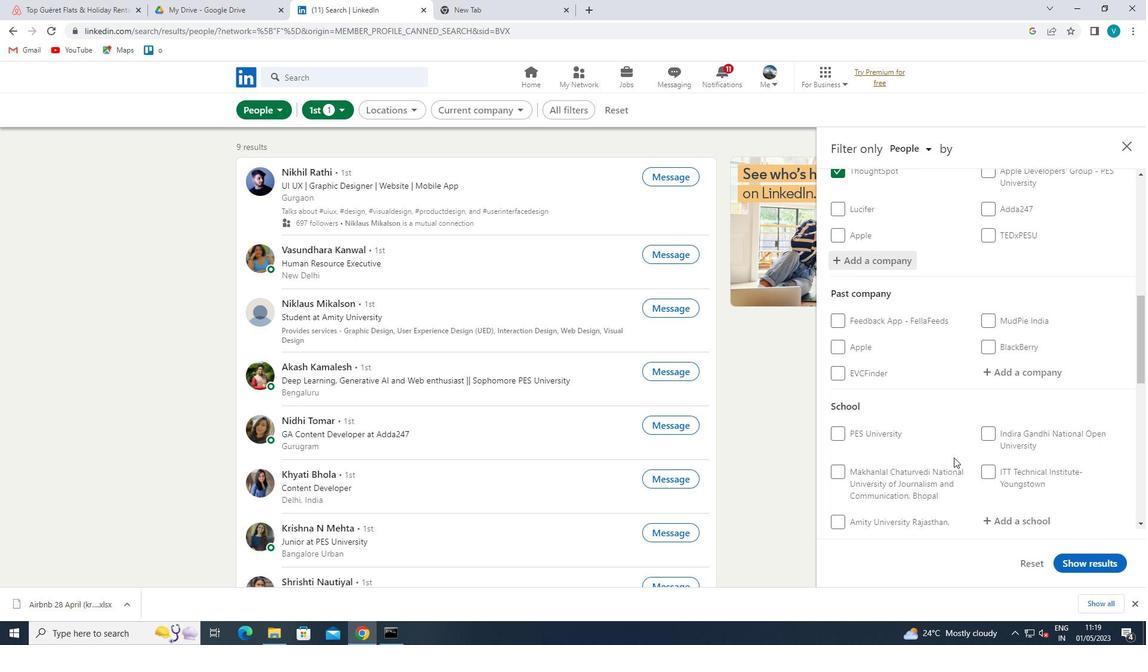 
Action: Mouse scrolled (955, 446) with delta (0, 0)
Screenshot: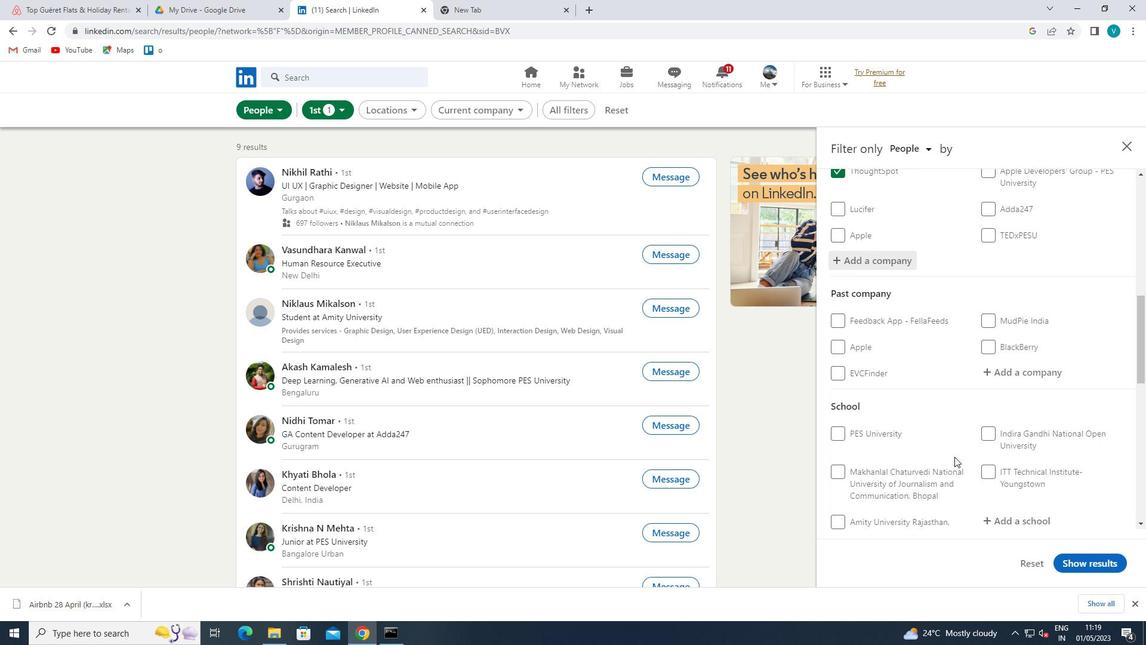 
Action: Mouse scrolled (955, 446) with delta (0, 0)
Screenshot: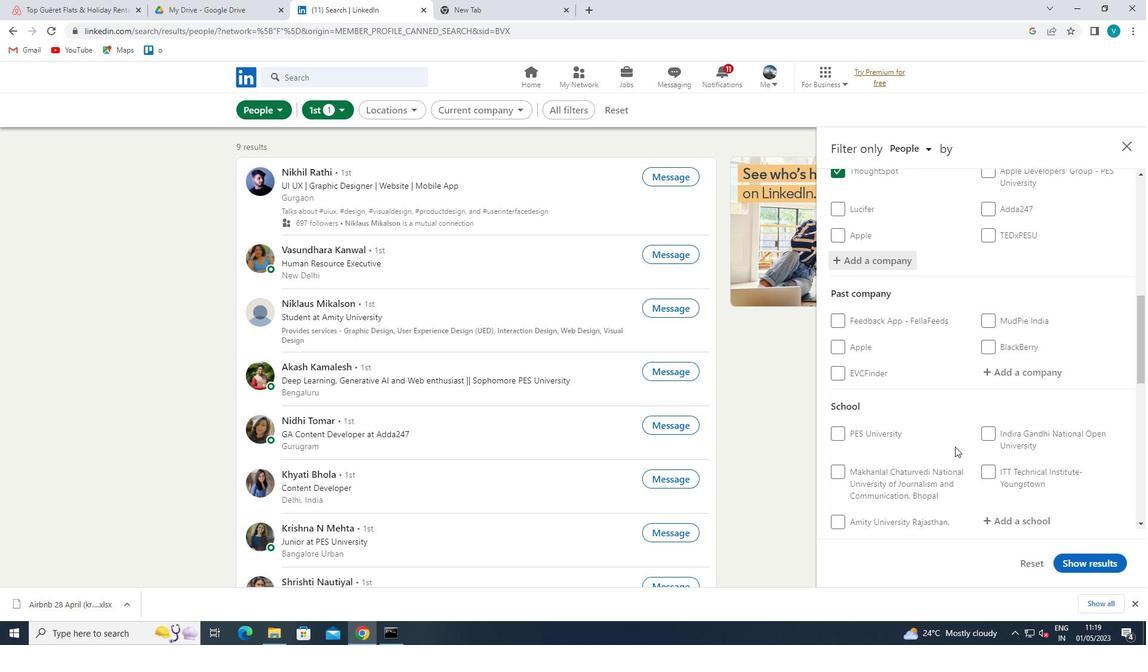 
Action: Mouse moved to (1019, 390)
Screenshot: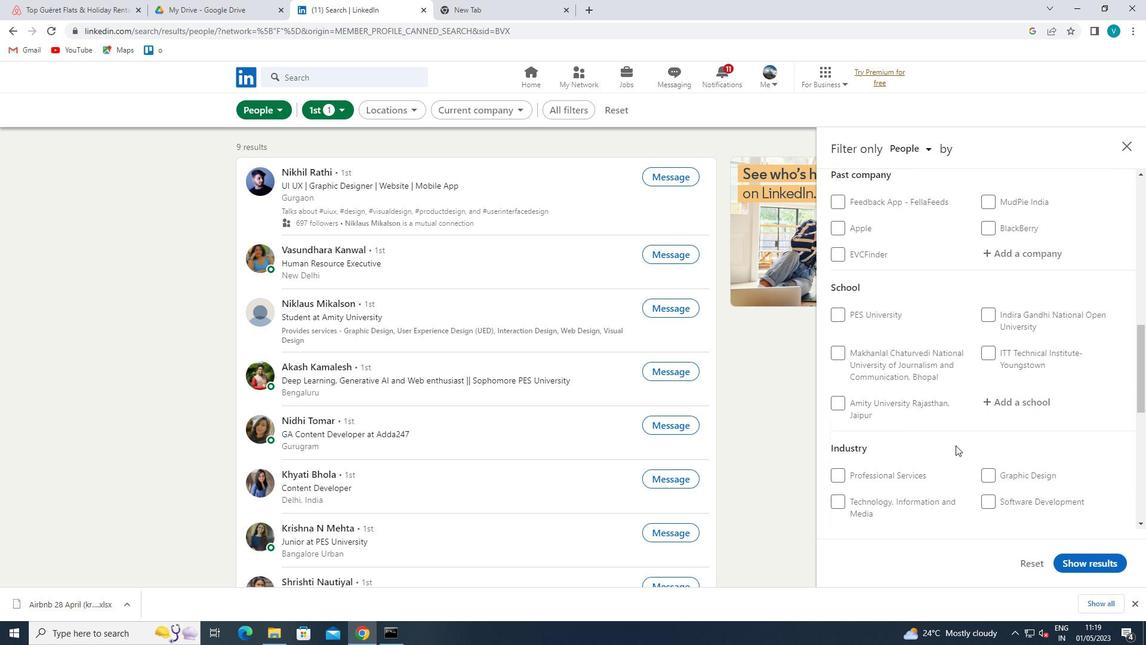 
Action: Mouse pressed left at (1019, 390)
Screenshot: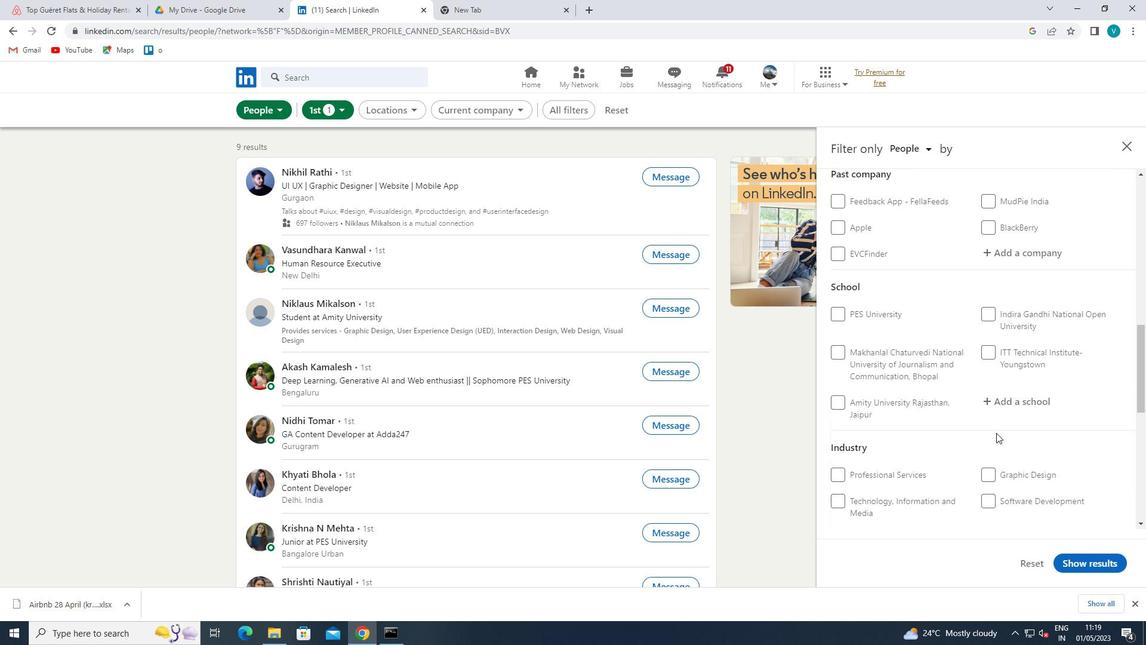 
Action: Mouse moved to (1017, 390)
Screenshot: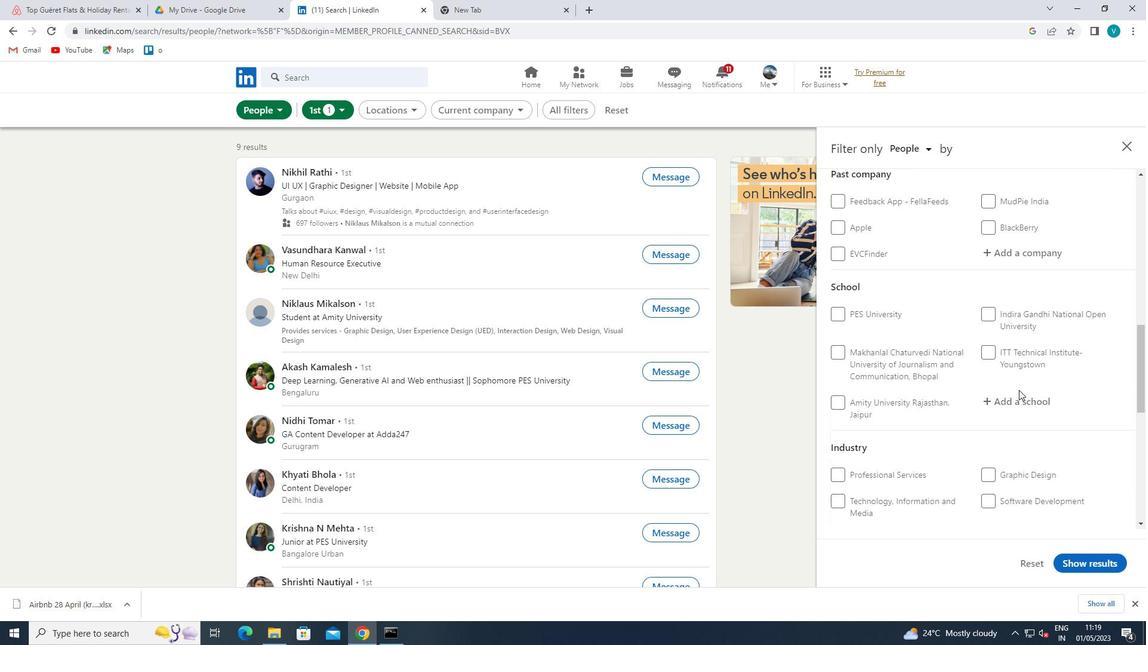 
Action: Mouse pressed left at (1017, 390)
Screenshot: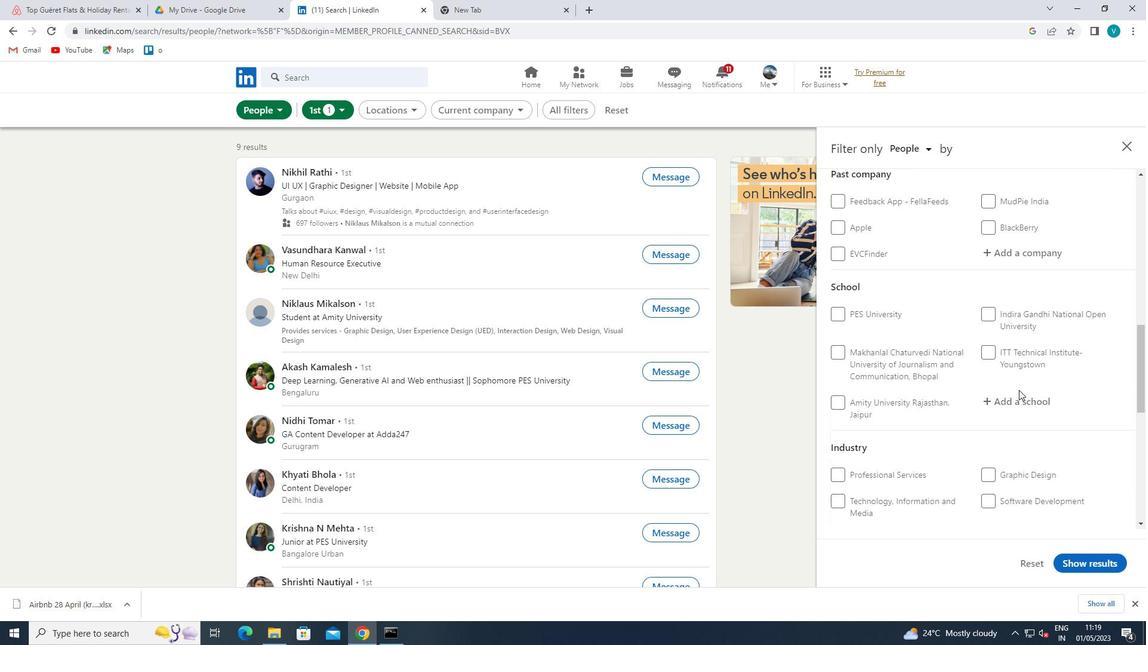 
Action: Mouse moved to (1011, 396)
Screenshot: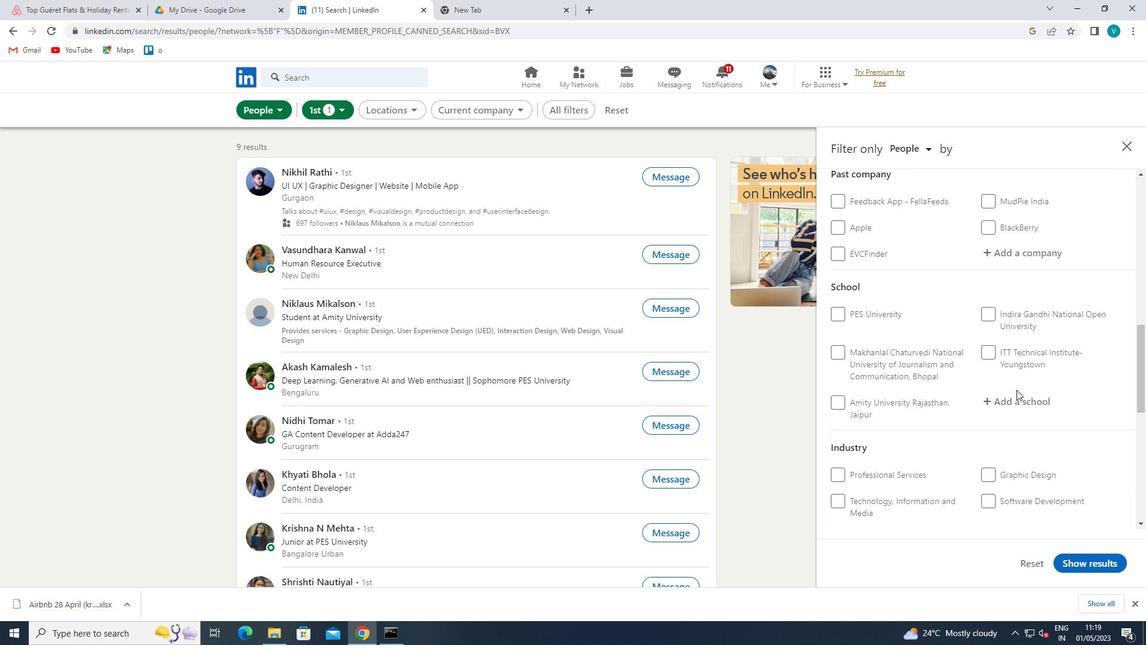 
Action: Mouse pressed left at (1011, 396)
Screenshot: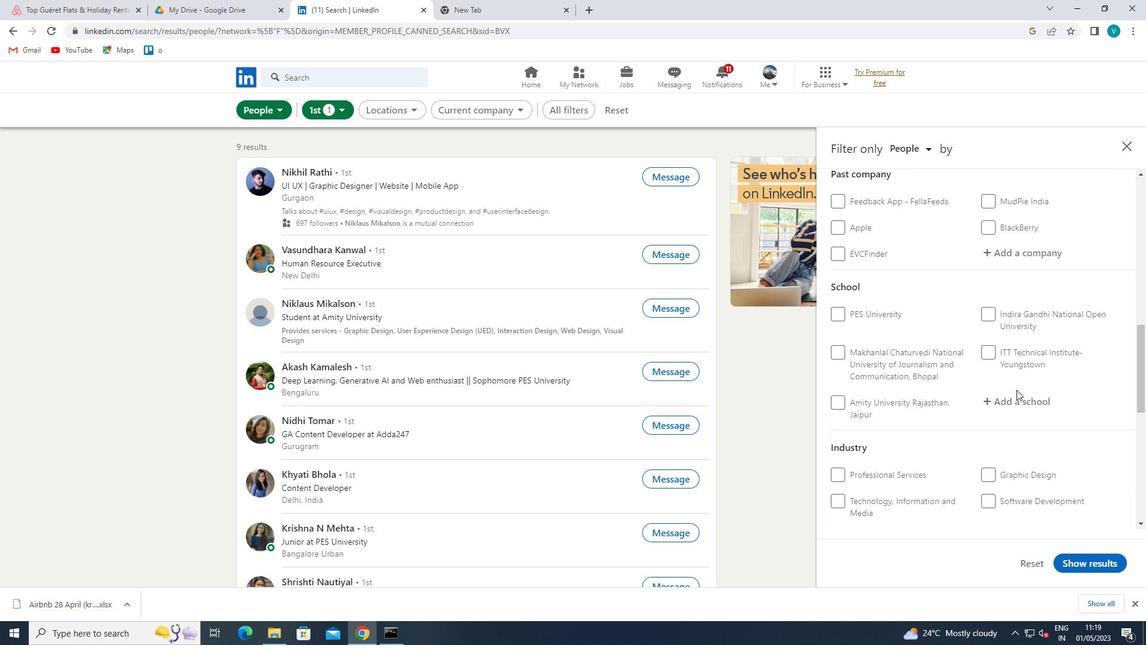 
Action: Mouse moved to (1011, 396)
Screenshot: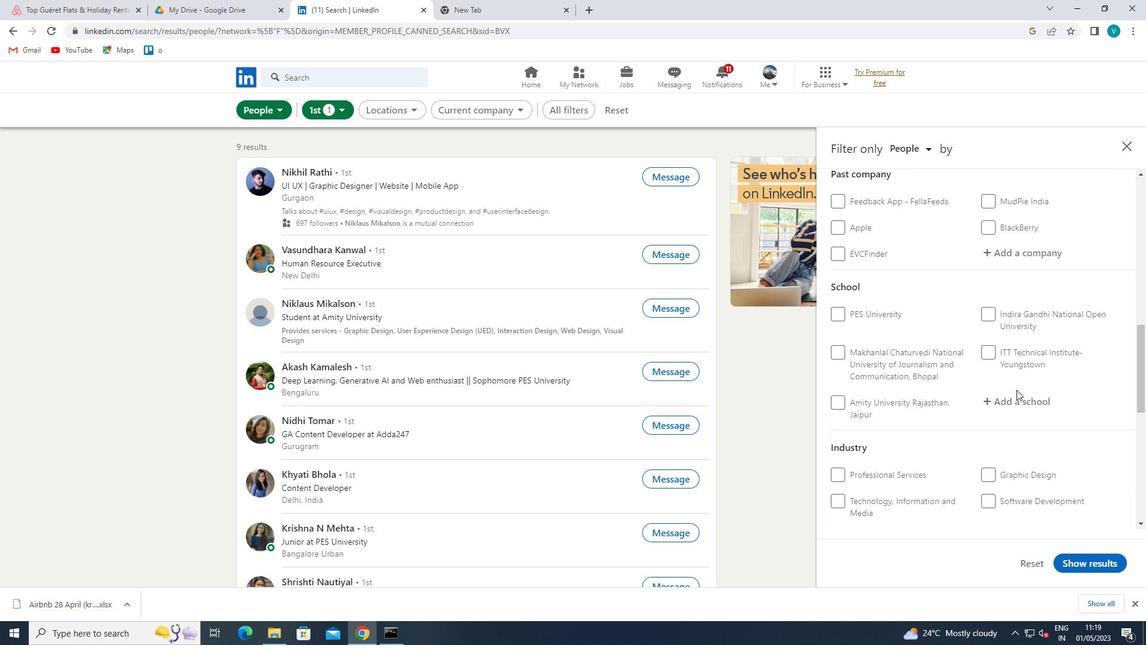 
Action: Key pressed <Key.shift>DAYALBAGH
Screenshot: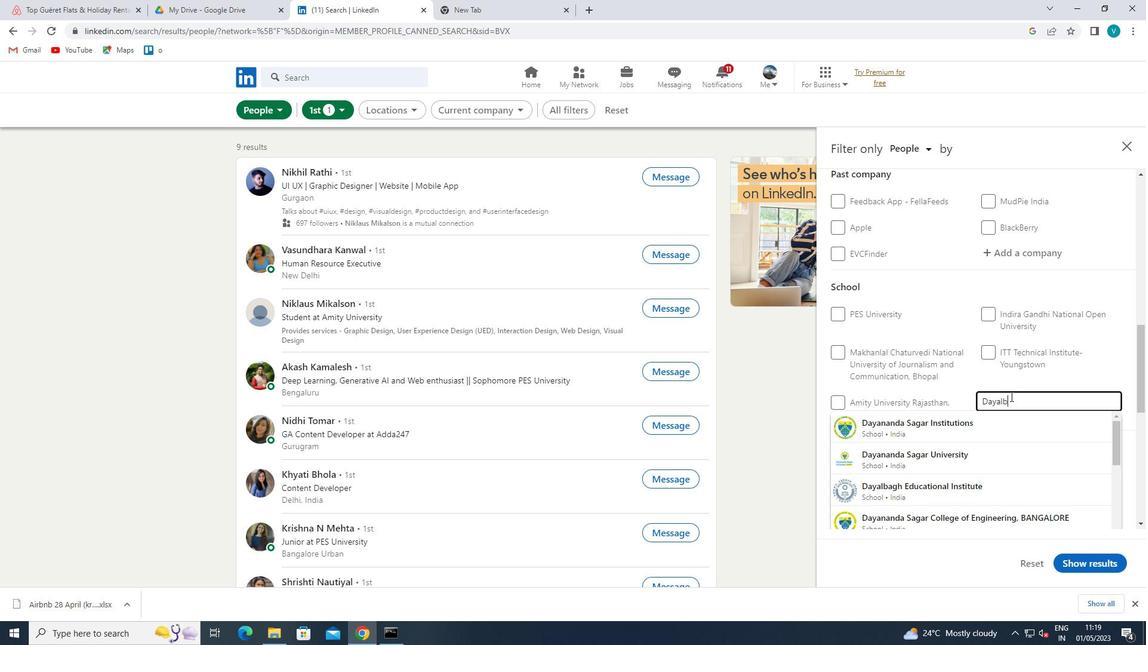 
Action: Mouse moved to (986, 461)
Screenshot: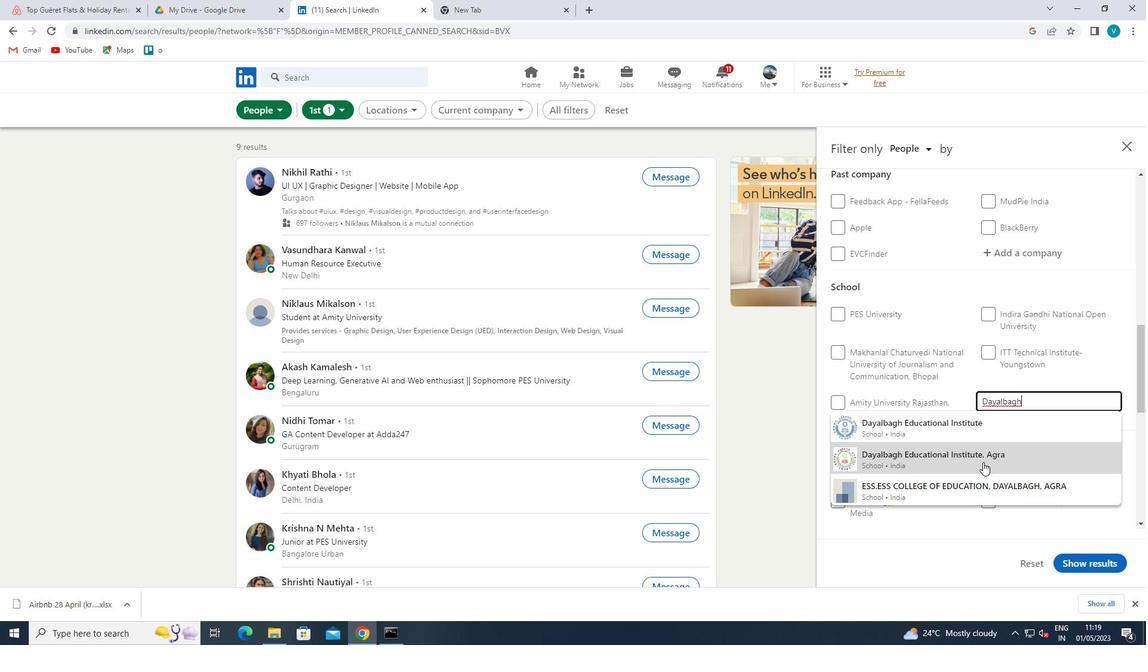 
Action: Mouse pressed left at (986, 461)
Screenshot: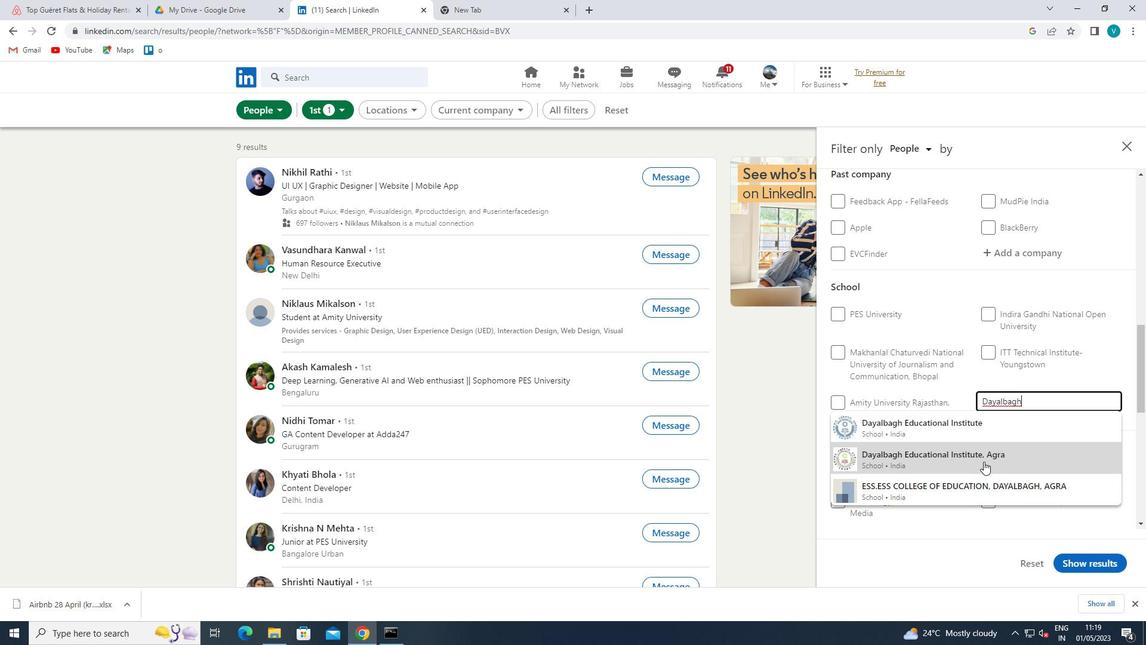 
Action: Mouse moved to (993, 413)
Screenshot: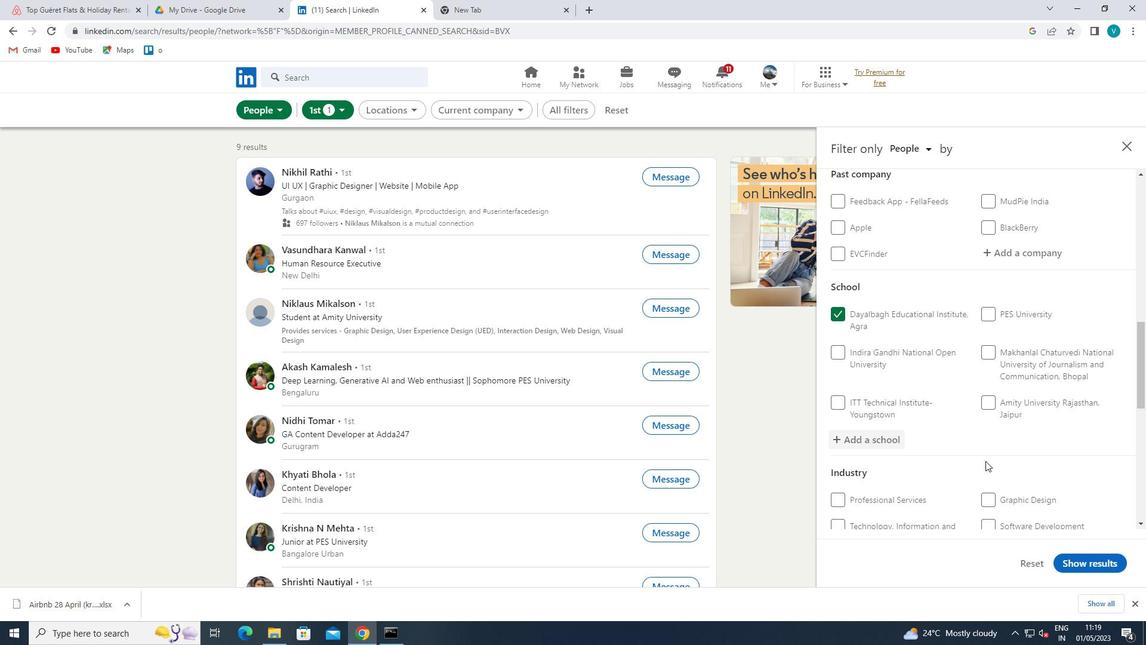 
Action: Mouse scrolled (993, 413) with delta (0, 0)
Screenshot: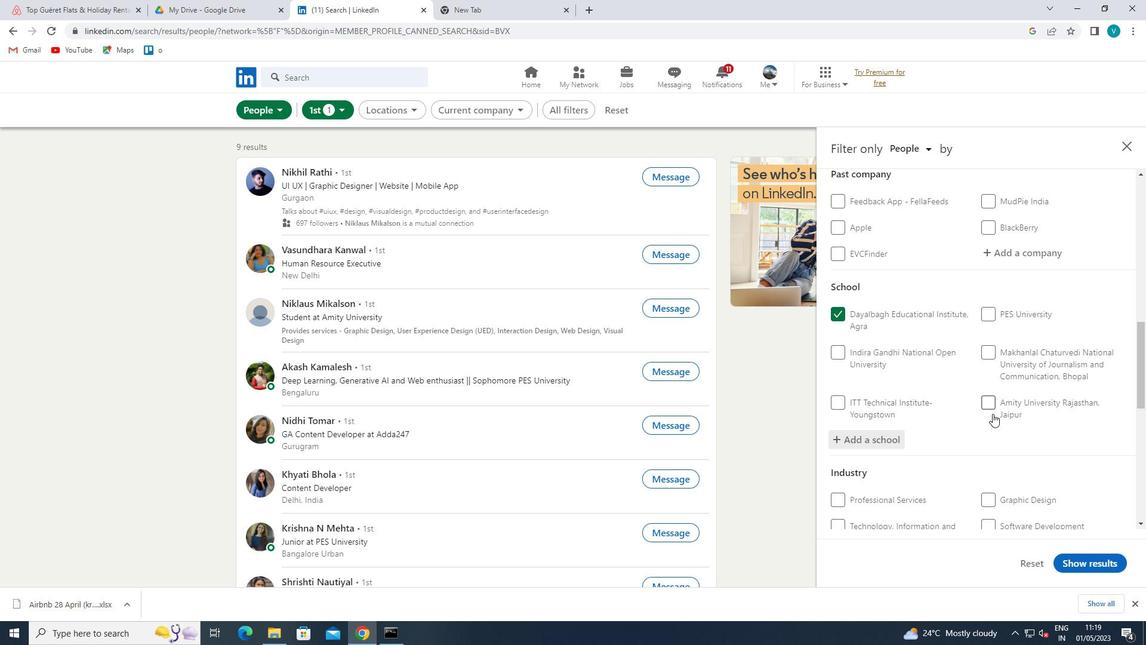 
Action: Mouse moved to (992, 413)
Screenshot: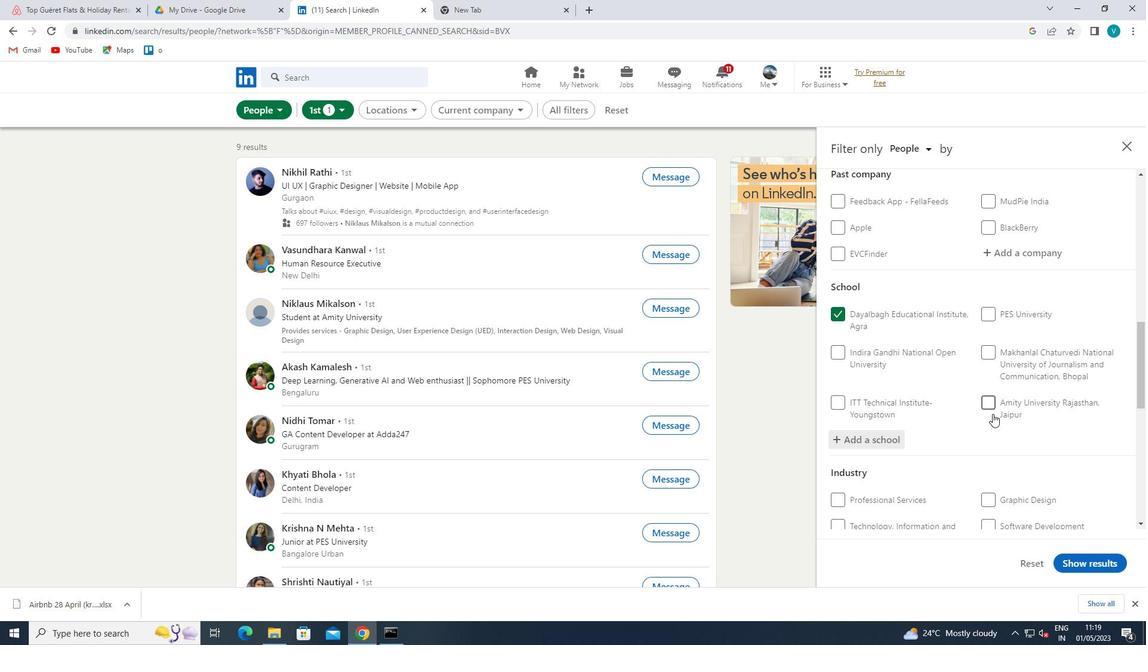 
Action: Mouse scrolled (992, 412) with delta (0, 0)
Screenshot: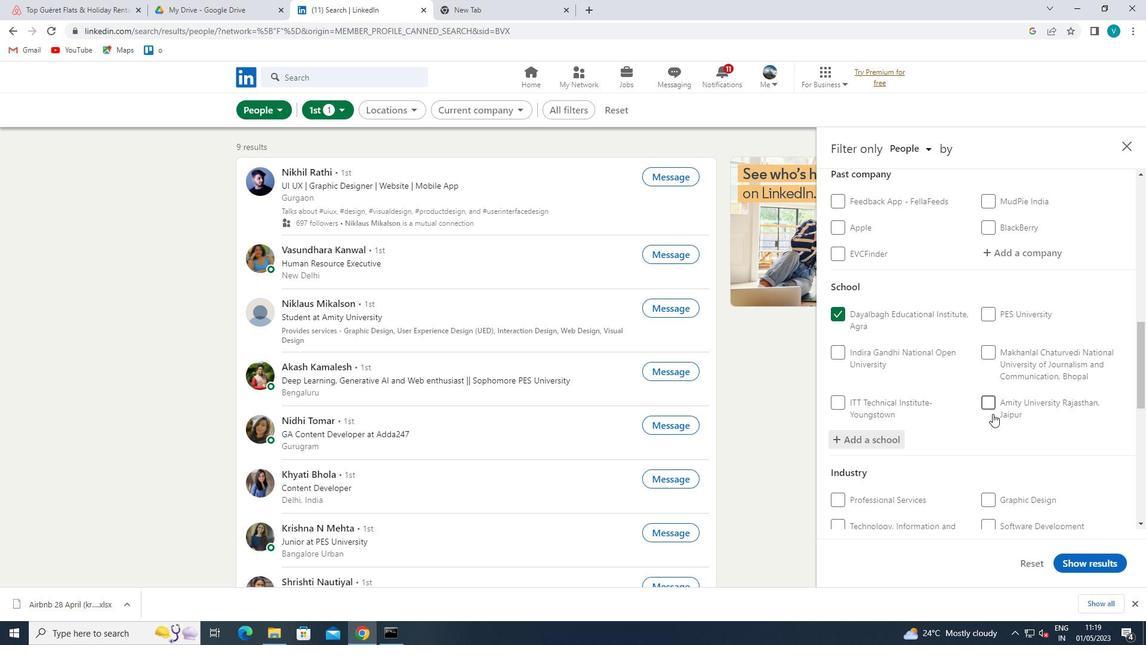 
Action: Mouse moved to (991, 413)
Screenshot: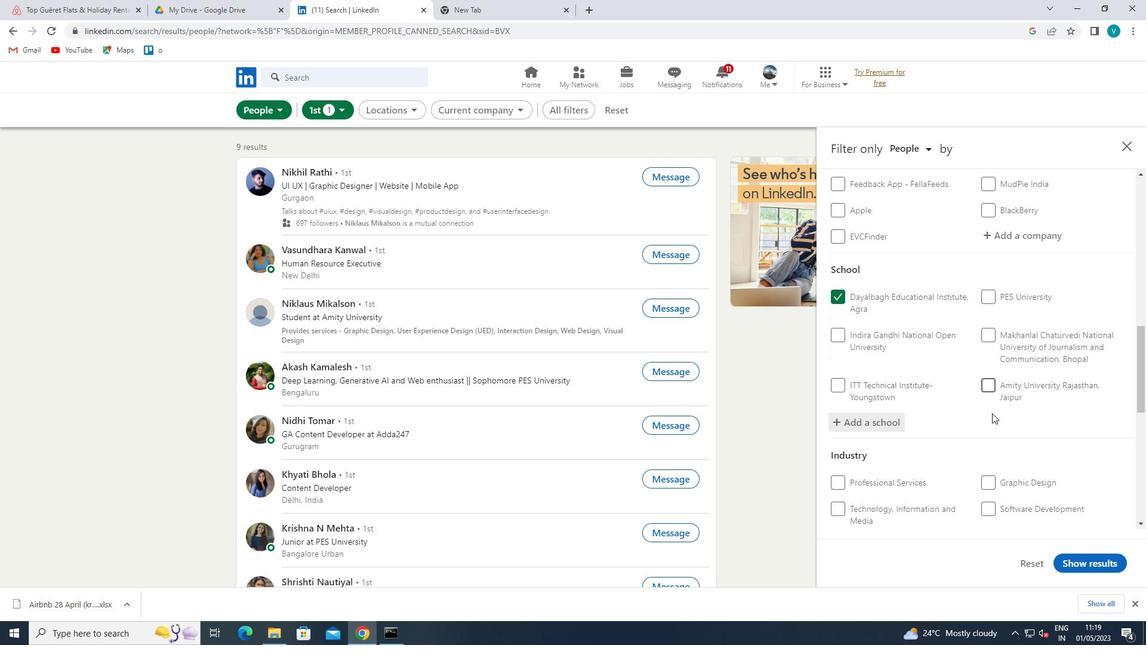 
Action: Mouse scrolled (991, 413) with delta (0, 0)
Screenshot: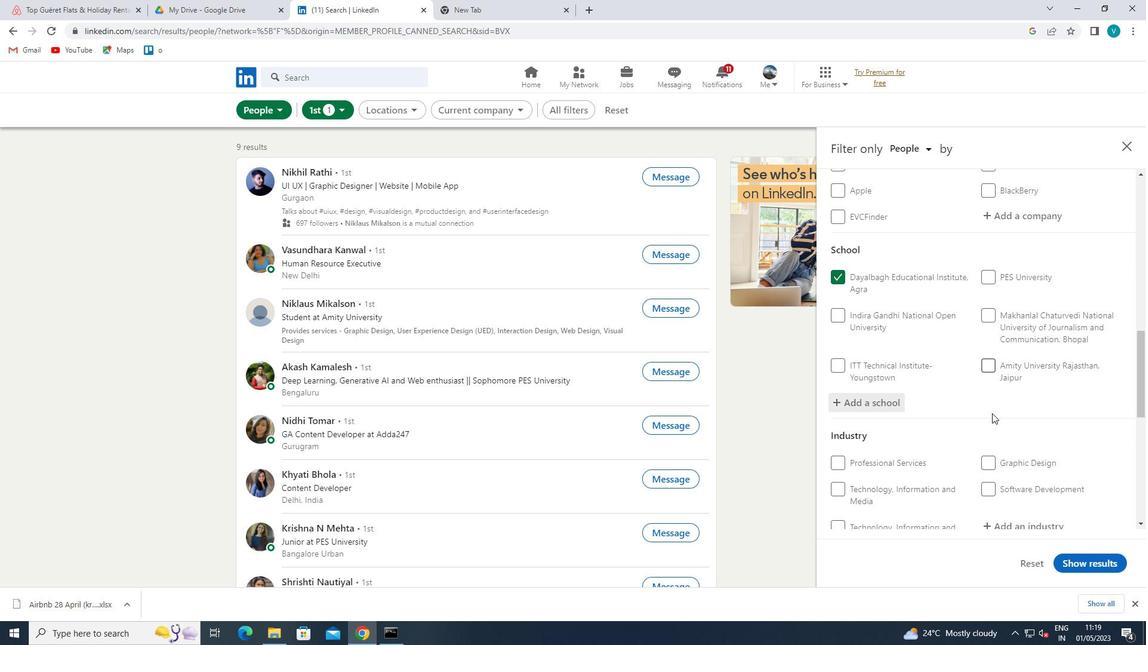
Action: Mouse moved to (1013, 381)
Screenshot: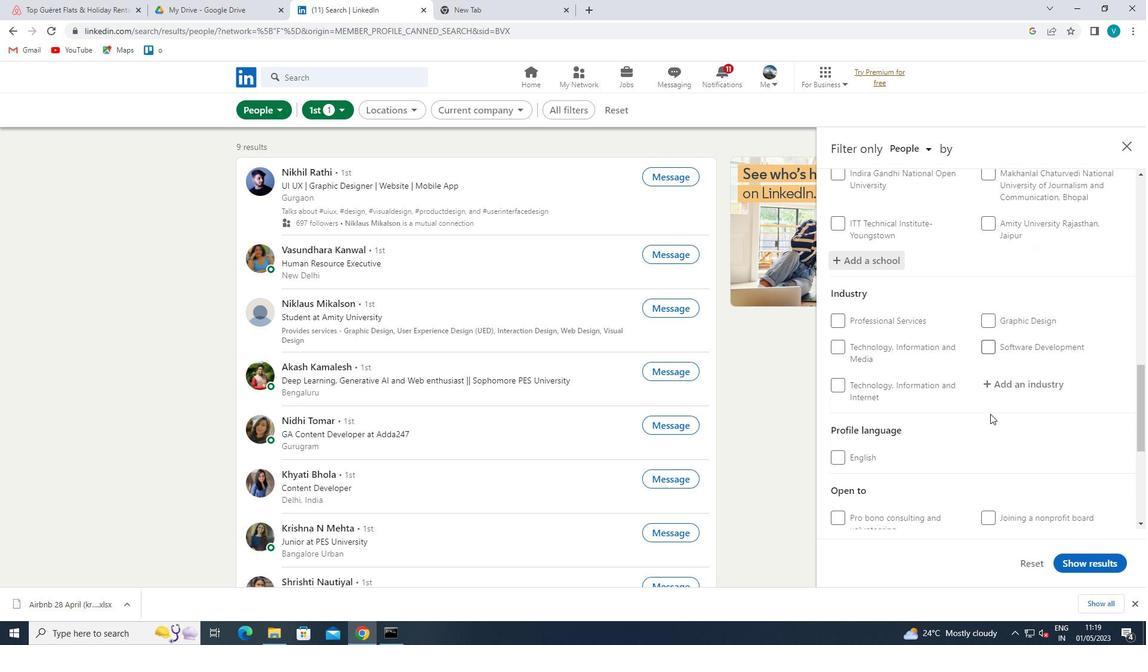 
Action: Mouse pressed left at (1013, 381)
Screenshot: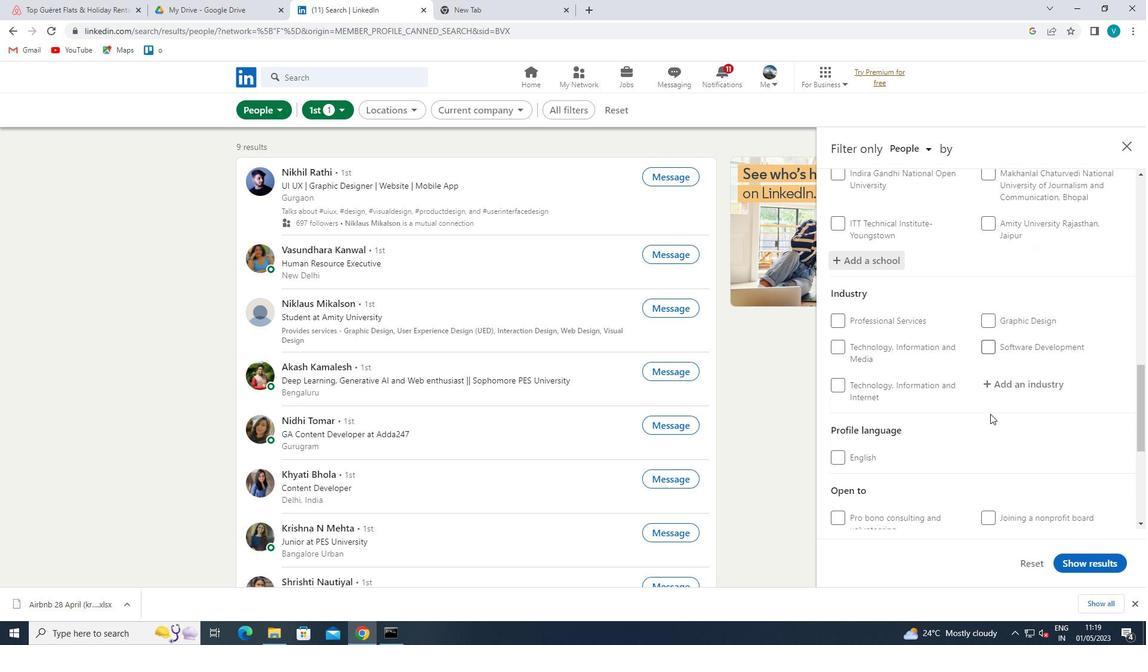 
Action: Mouse moved to (1009, 382)
Screenshot: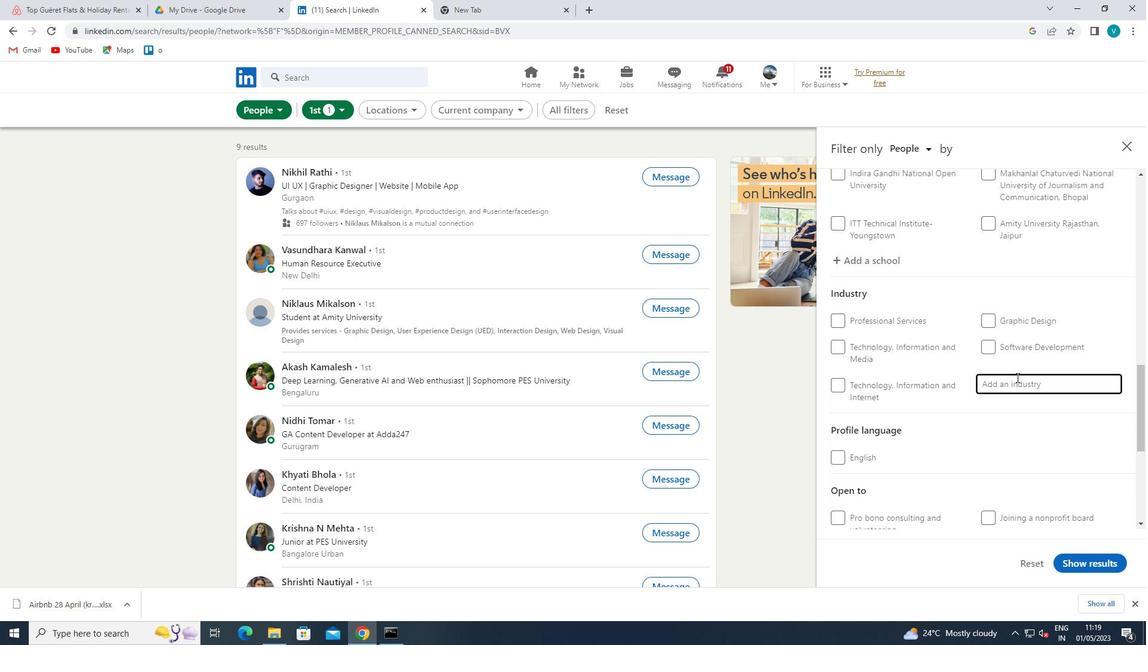 
Action: Key pressed <Key.shift>ARCHITECTURAL<Key.space>
Screenshot: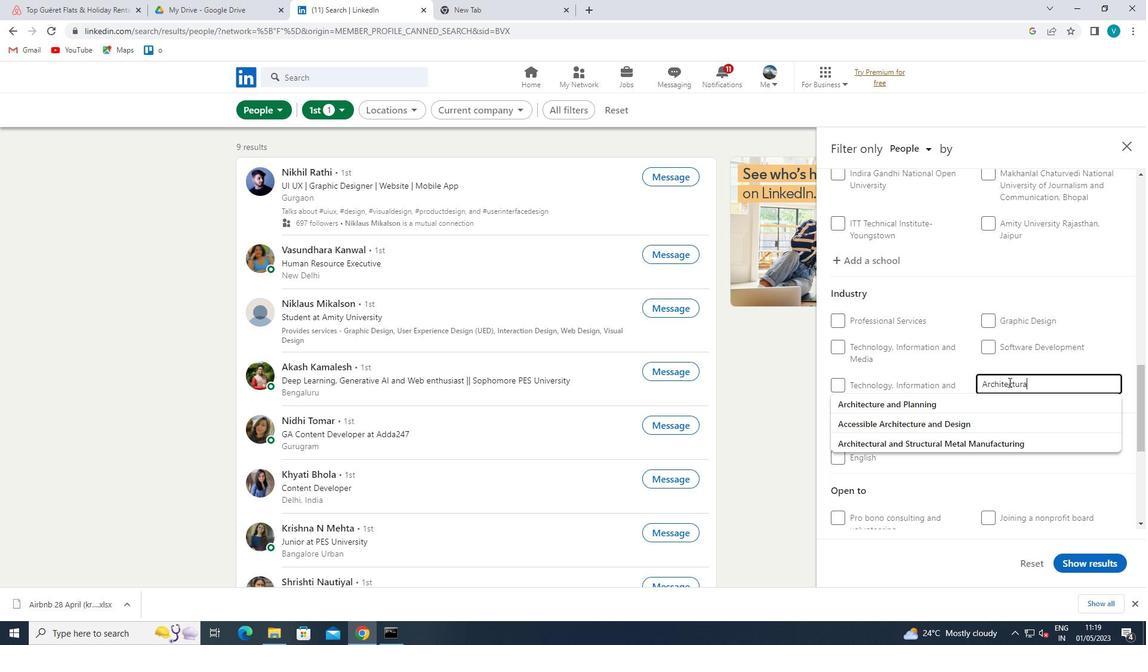 
Action: Mouse moved to (984, 397)
Screenshot: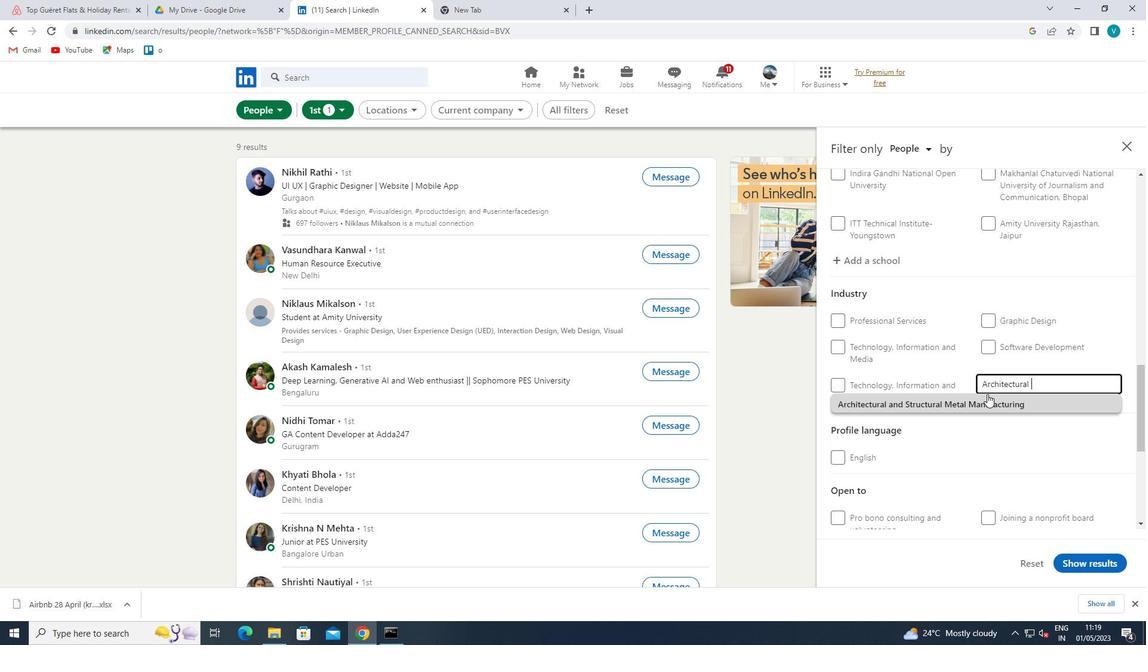 
Action: Mouse pressed left at (984, 397)
Screenshot: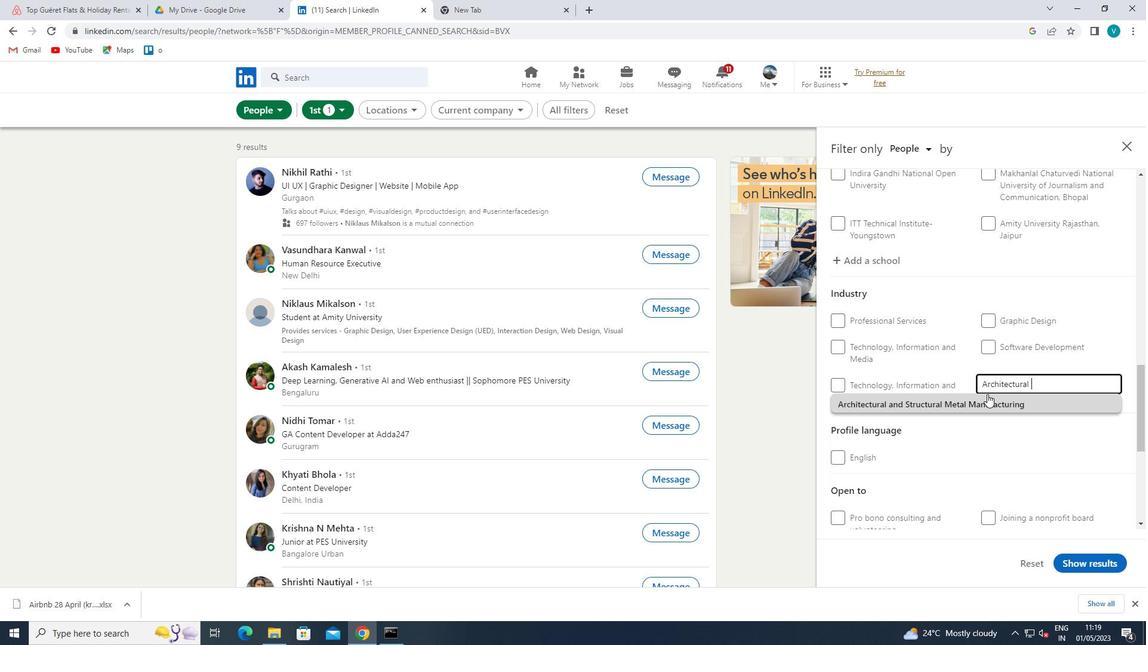 
Action: Mouse scrolled (984, 396) with delta (0, 0)
Screenshot: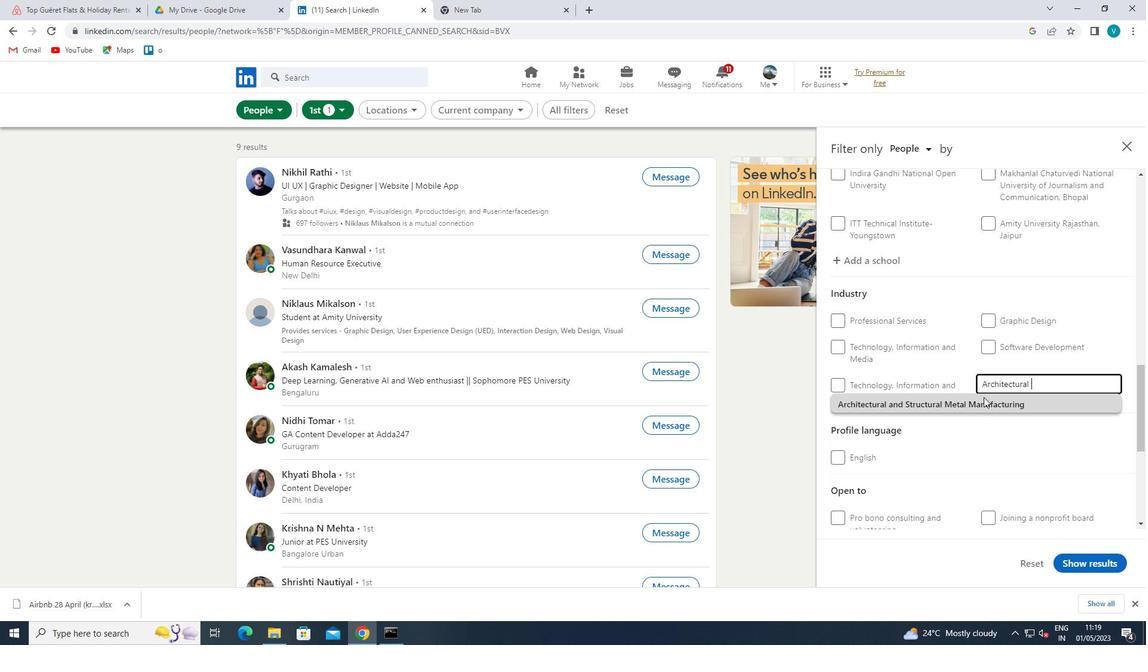 
Action: Mouse scrolled (984, 396) with delta (0, 0)
Screenshot: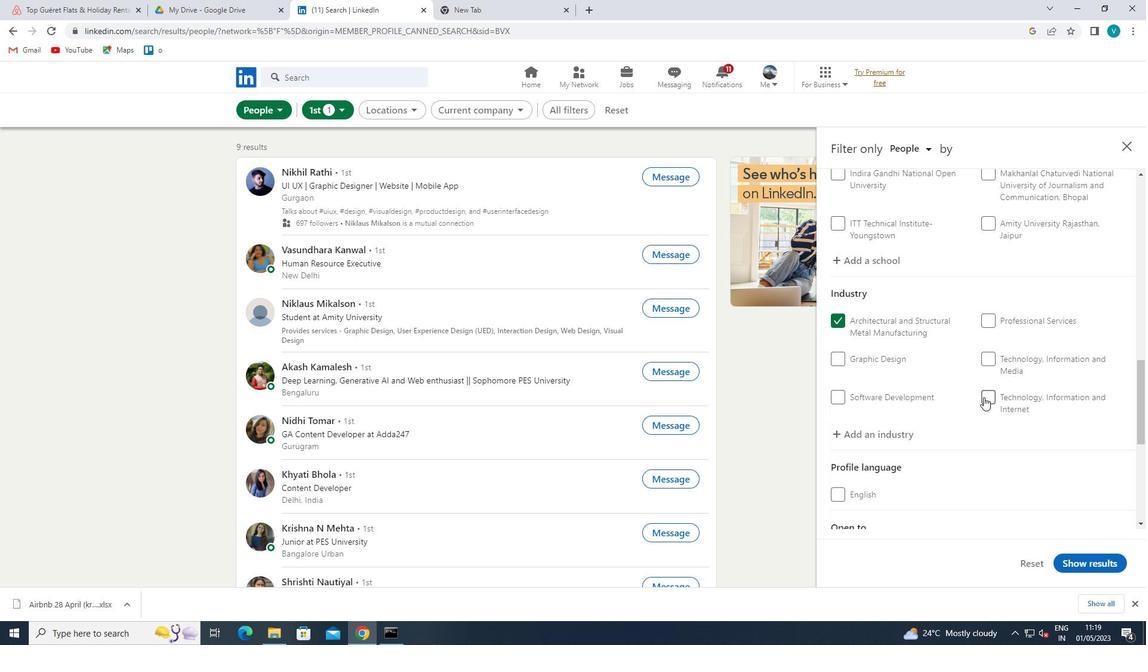 
Action: Mouse moved to (982, 399)
Screenshot: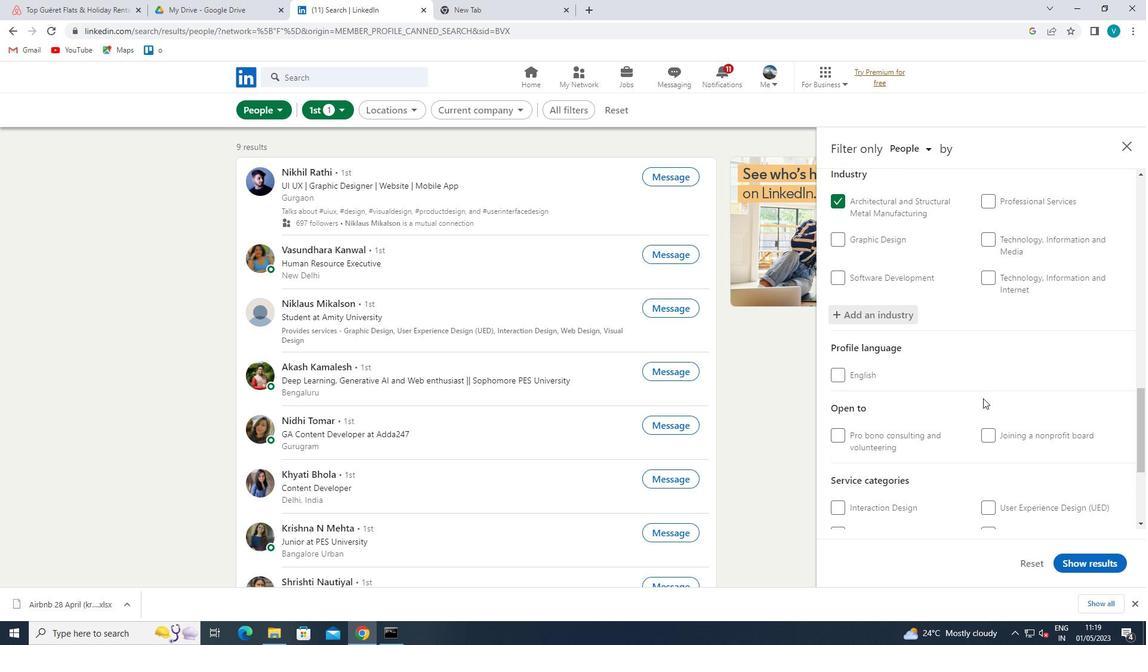 
Action: Mouse scrolled (982, 398) with delta (0, 0)
Screenshot: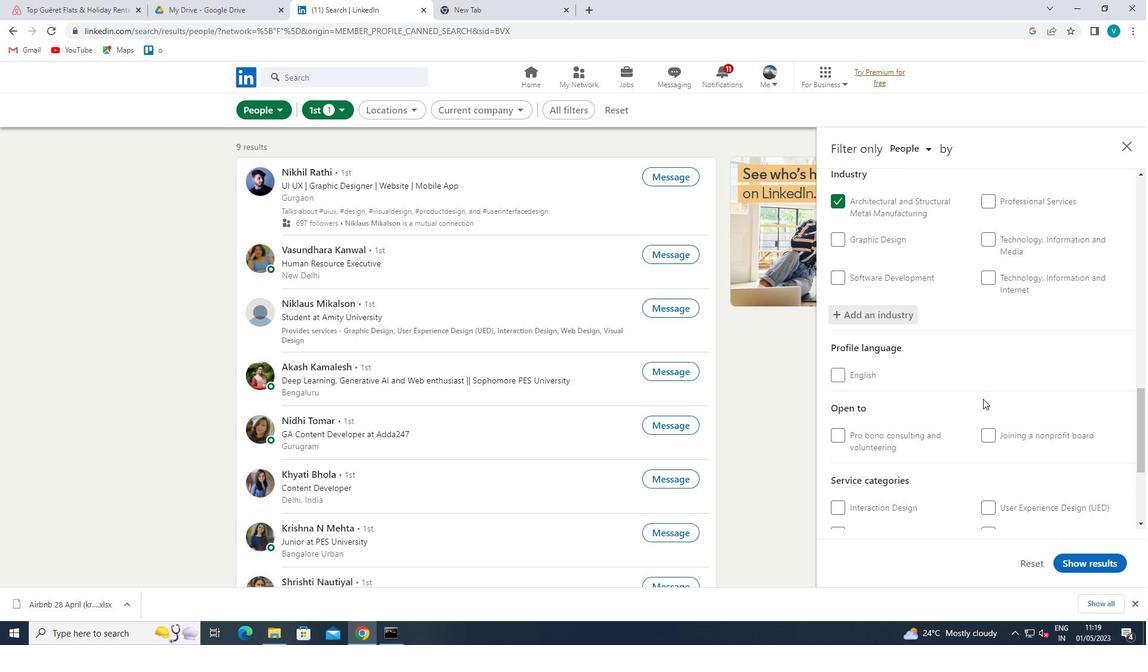 
Action: Mouse moved to (983, 412)
Screenshot: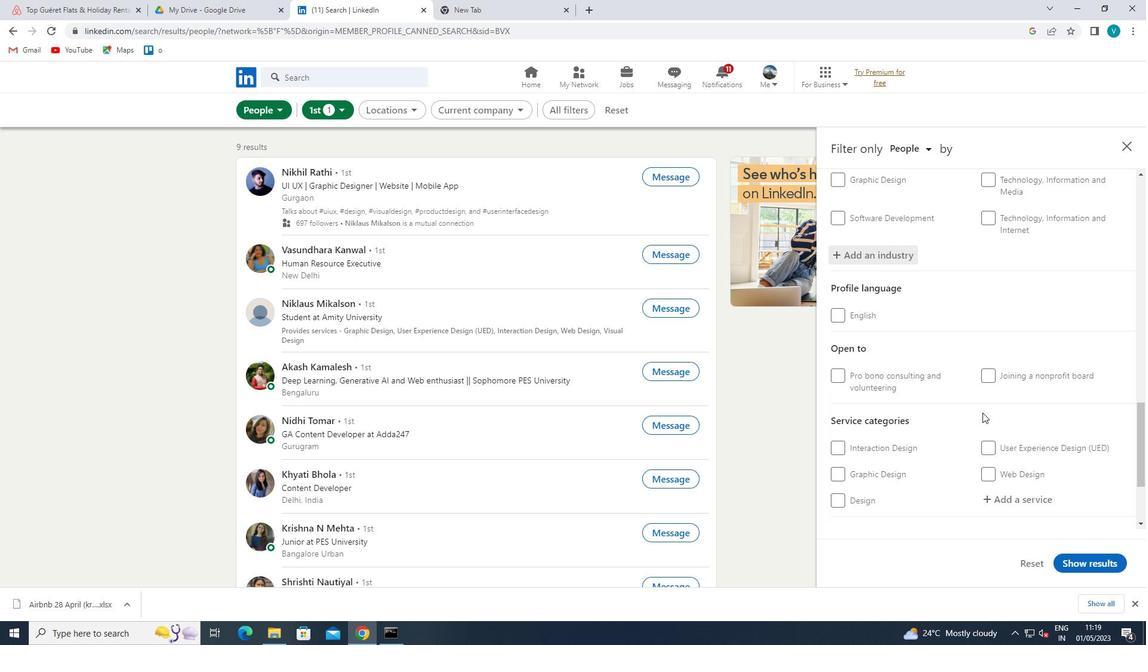 
Action: Mouse scrolled (983, 412) with delta (0, 0)
Screenshot: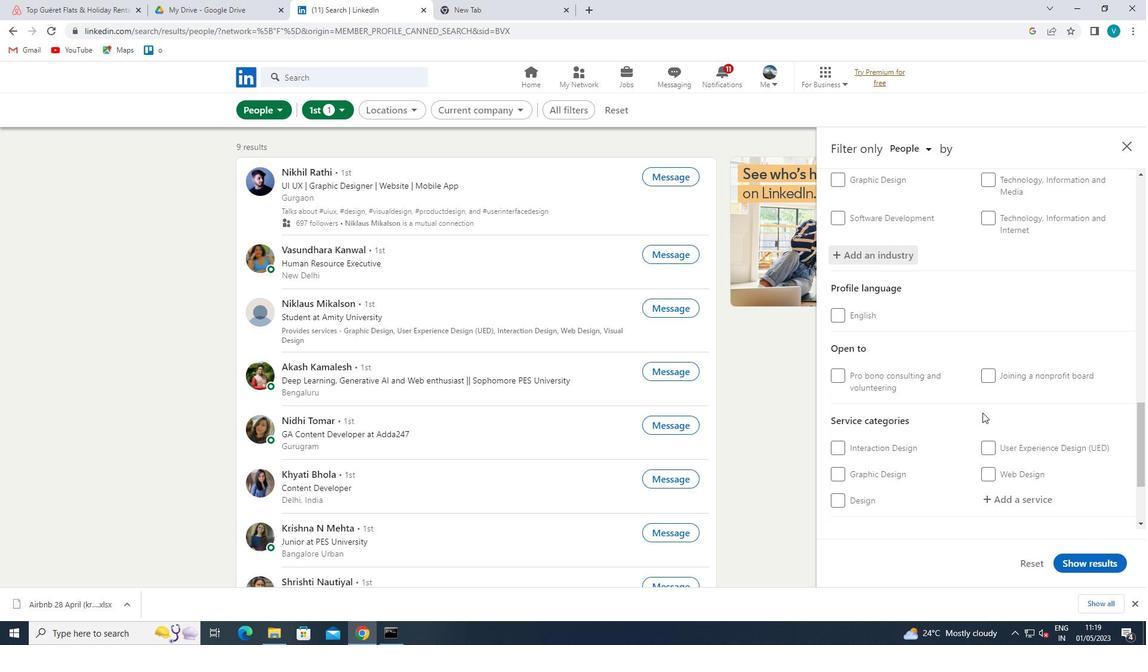 
Action: Mouse moved to (983, 413)
Screenshot: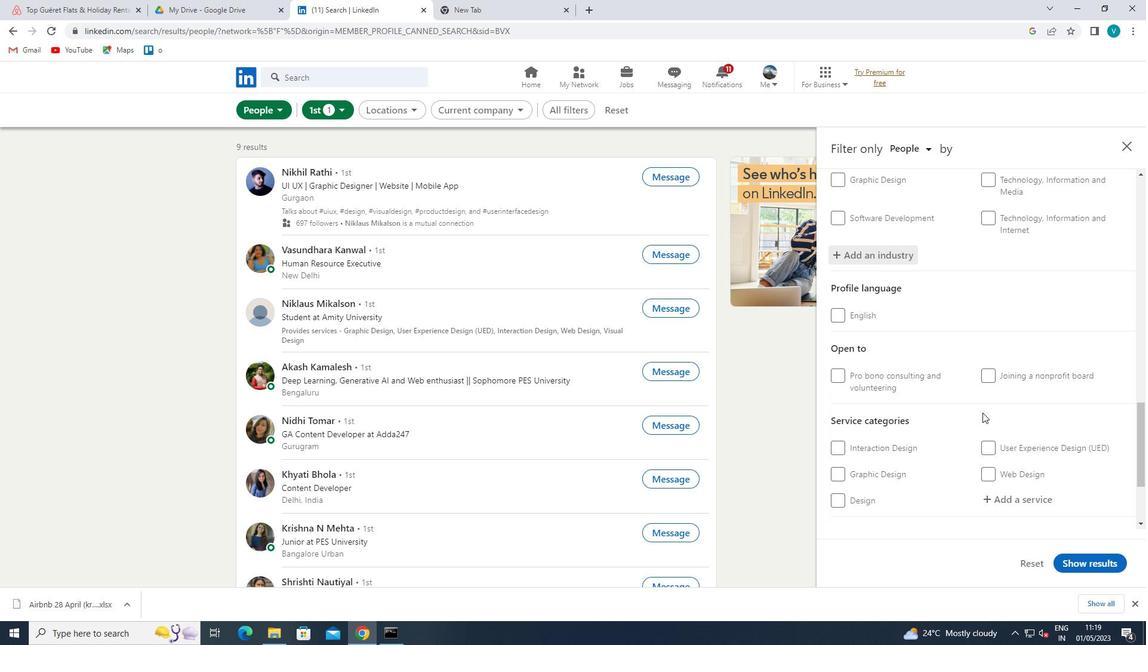 
Action: Mouse scrolled (983, 413) with delta (0, 0)
Screenshot: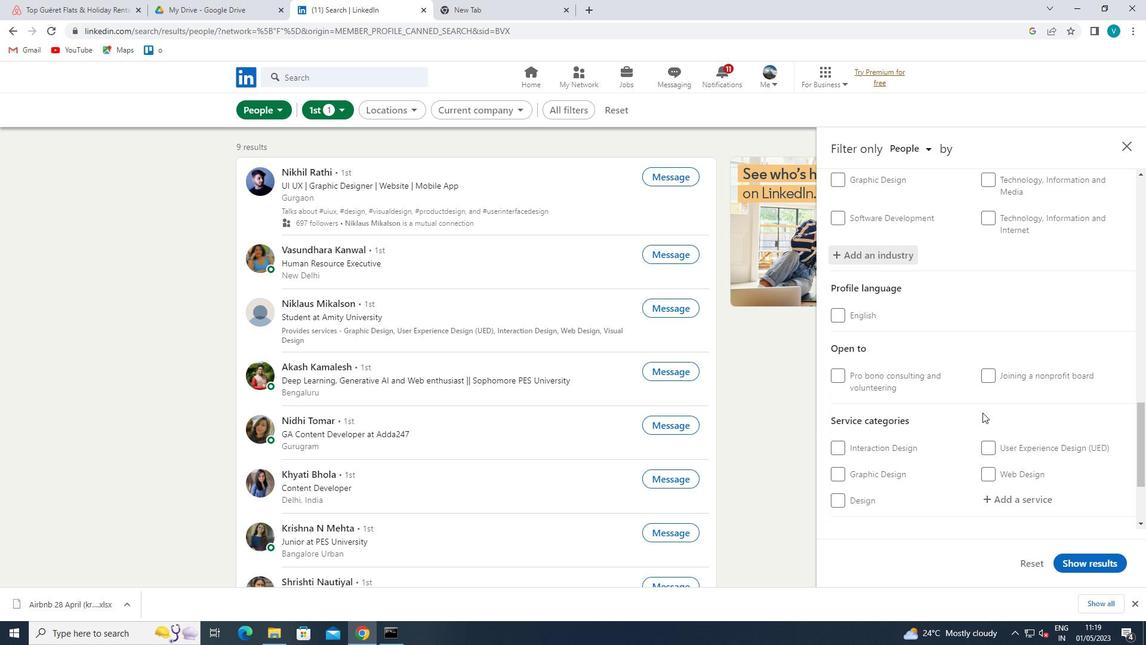 
Action: Mouse moved to (1023, 386)
Screenshot: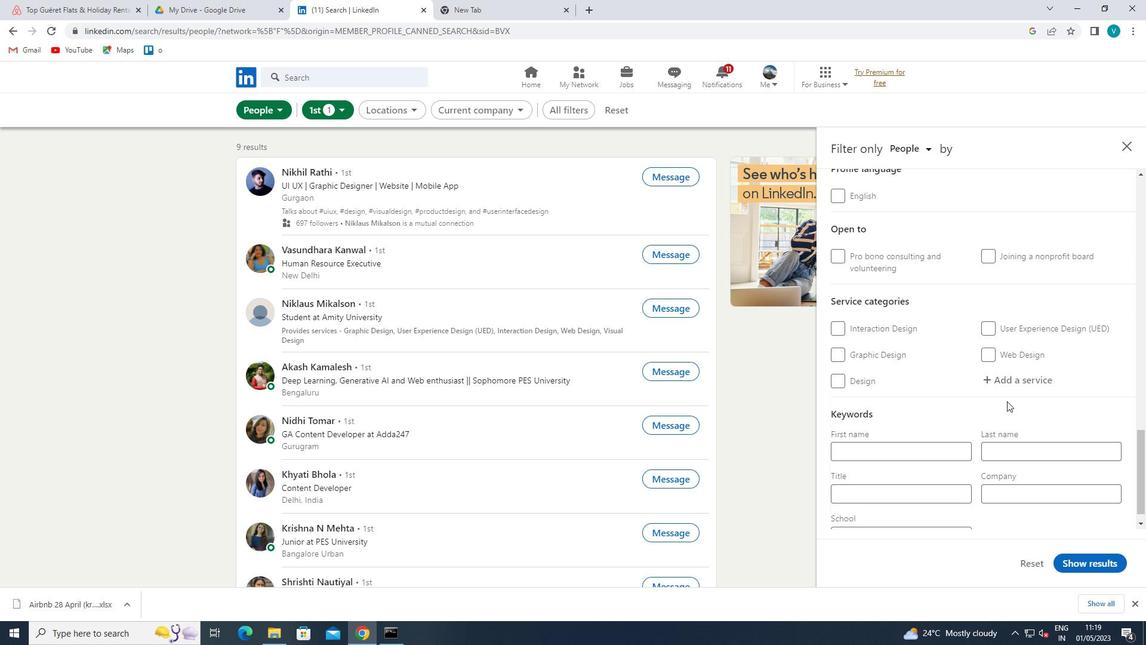
Action: Mouse pressed left at (1023, 386)
Screenshot: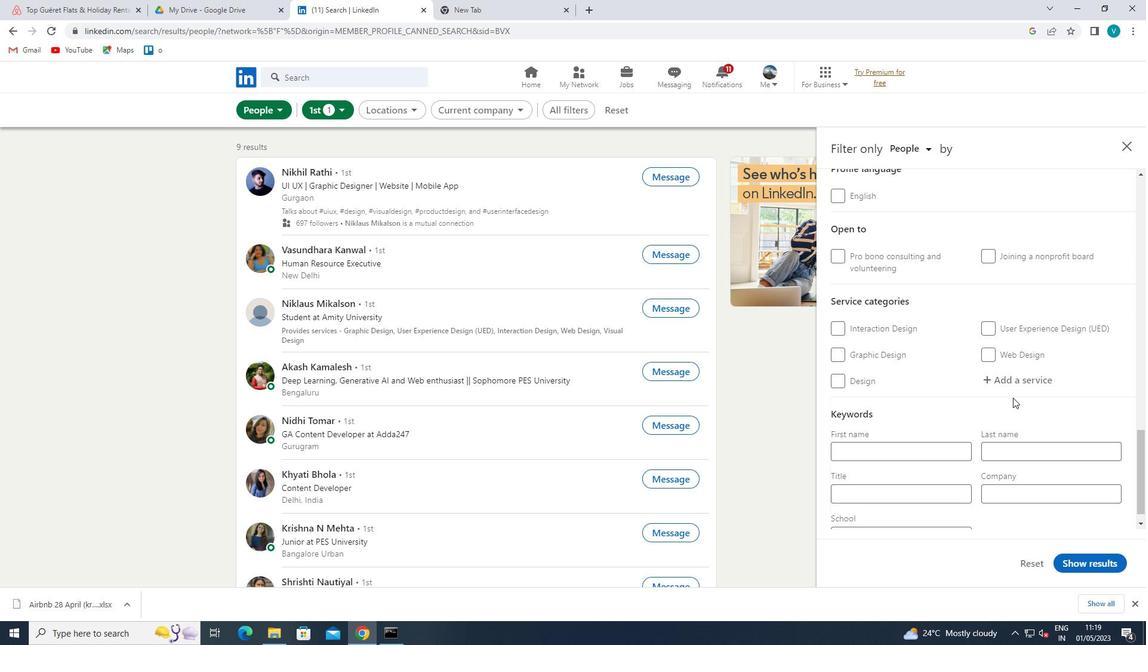 
Action: Mouse moved to (1002, 397)
Screenshot: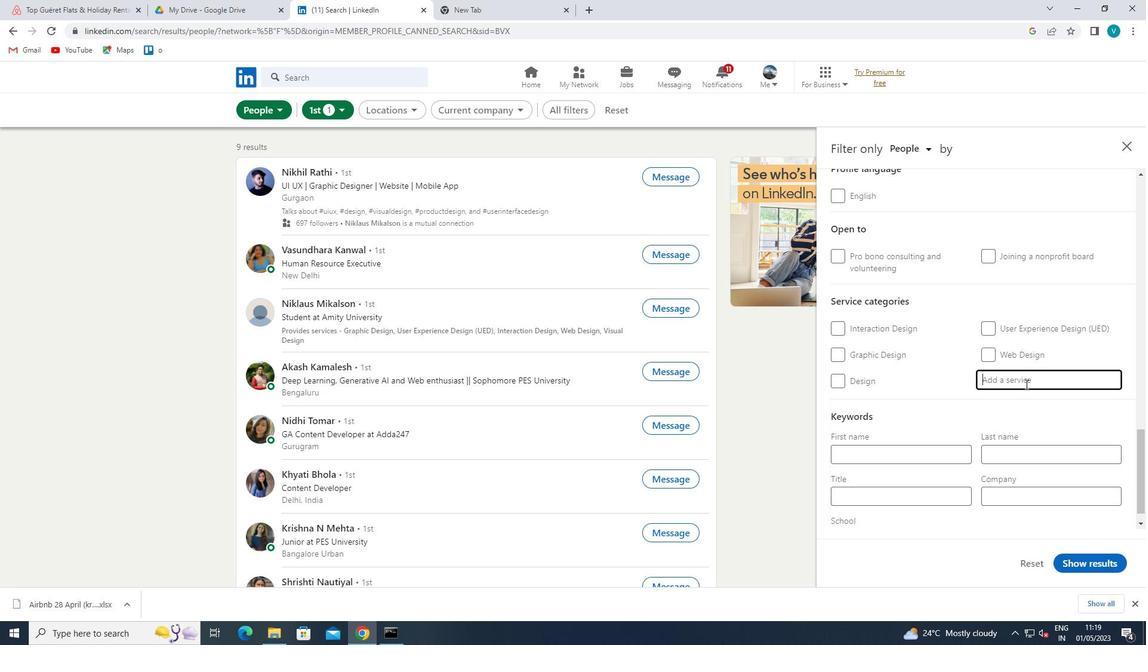 
Action: Key pressed <Key.shift>FINANCIAL<Key.space>
Screenshot: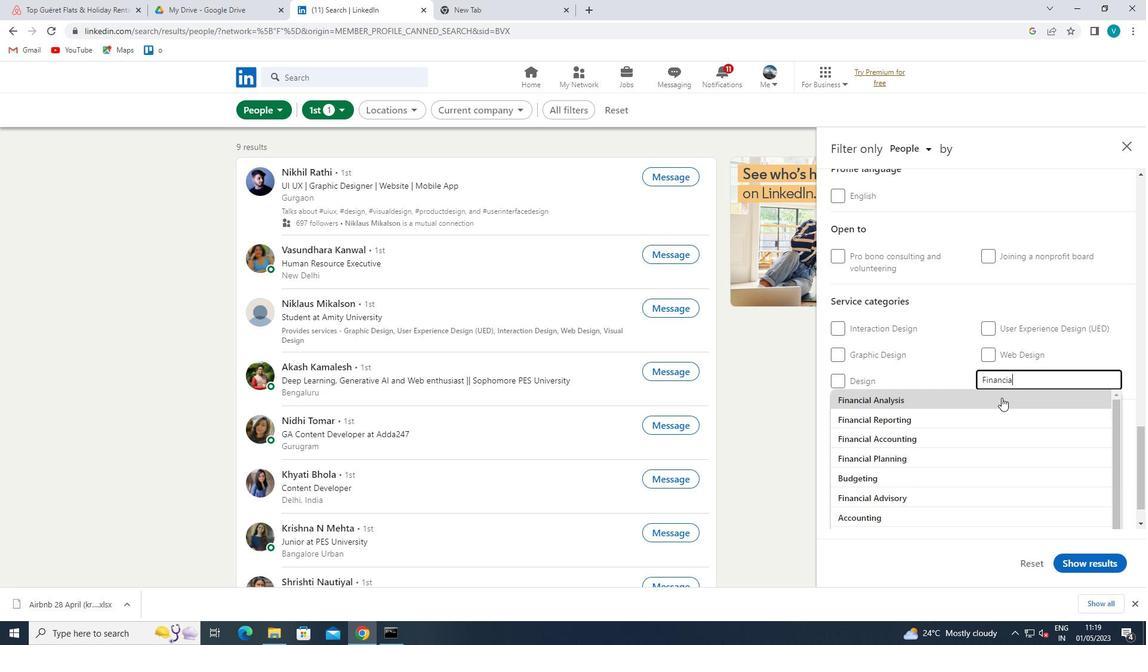 
Action: Mouse moved to (940, 494)
Screenshot: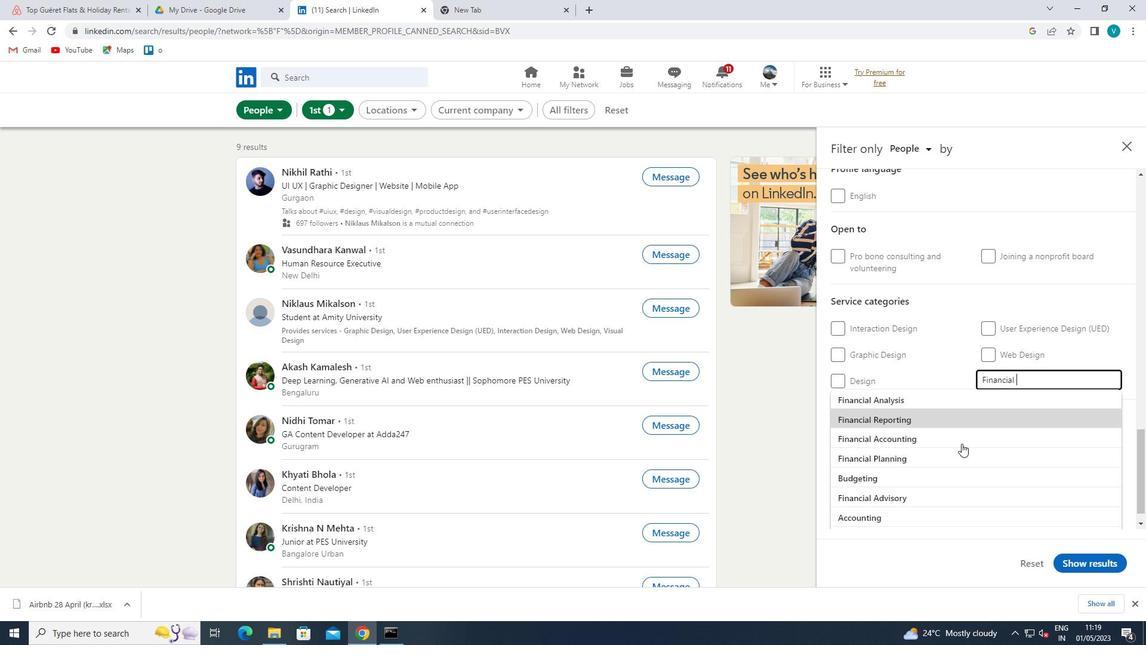 
Action: Mouse pressed left at (940, 494)
Screenshot: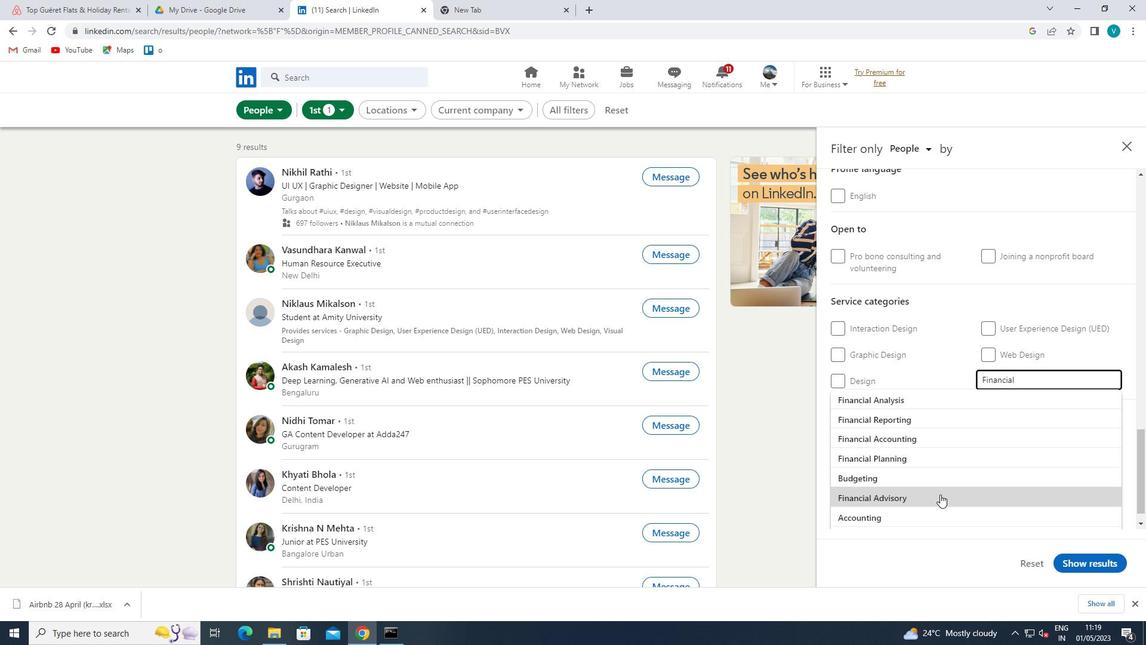 
Action: Mouse moved to (948, 490)
Screenshot: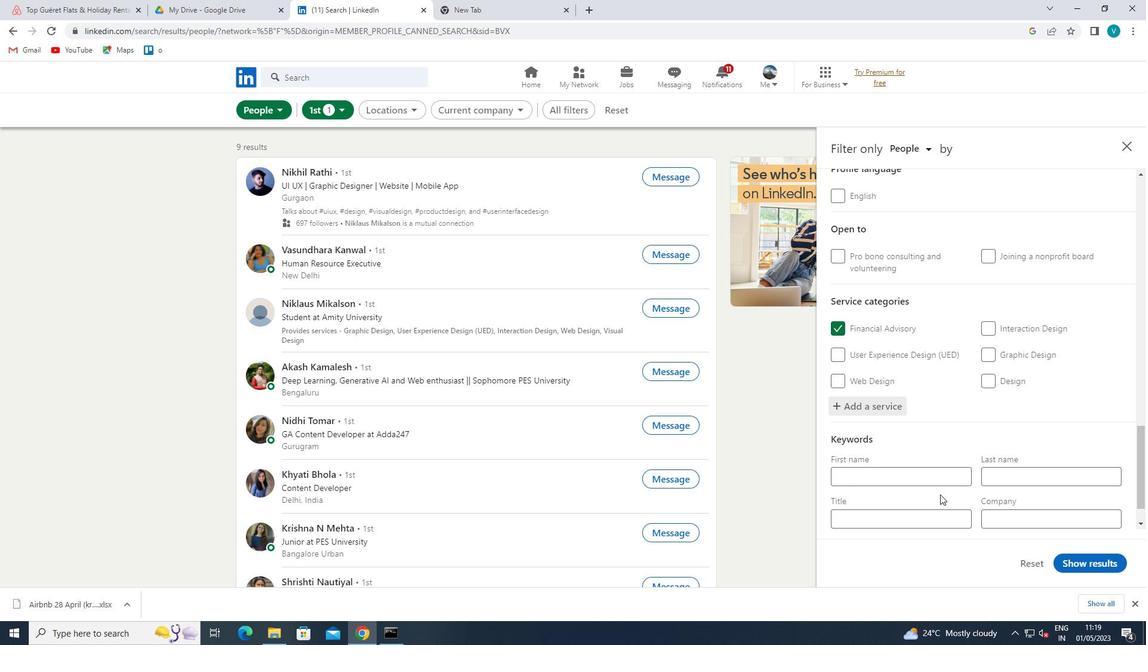 
Action: Mouse scrolled (948, 489) with delta (0, 0)
Screenshot: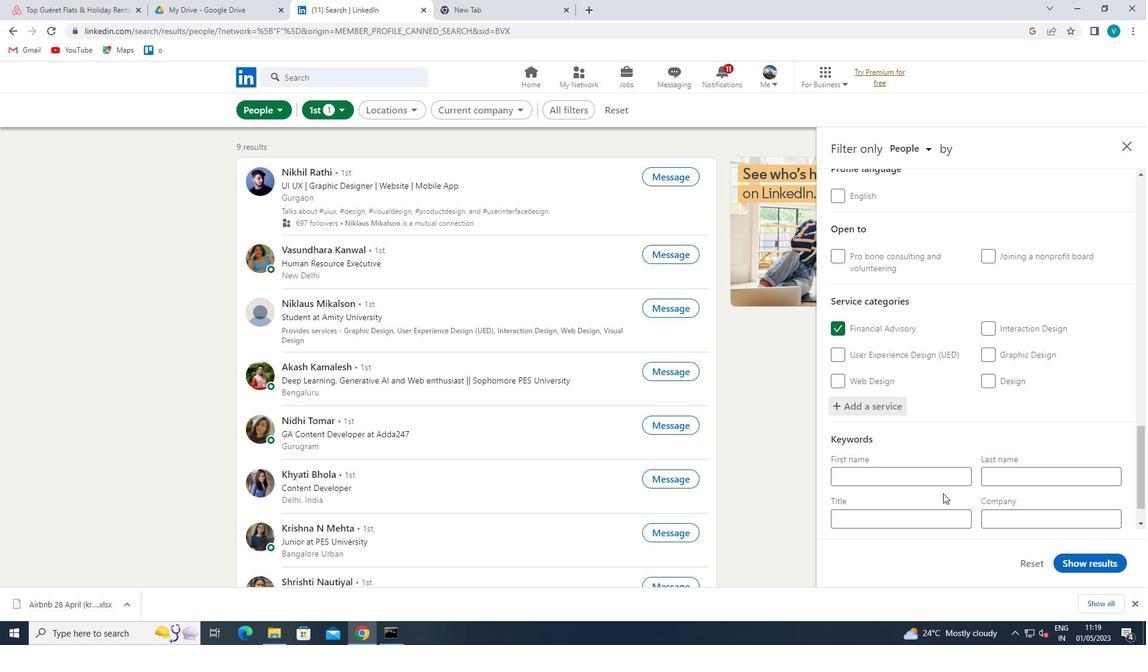 
Action: Mouse scrolled (948, 489) with delta (0, 0)
Screenshot: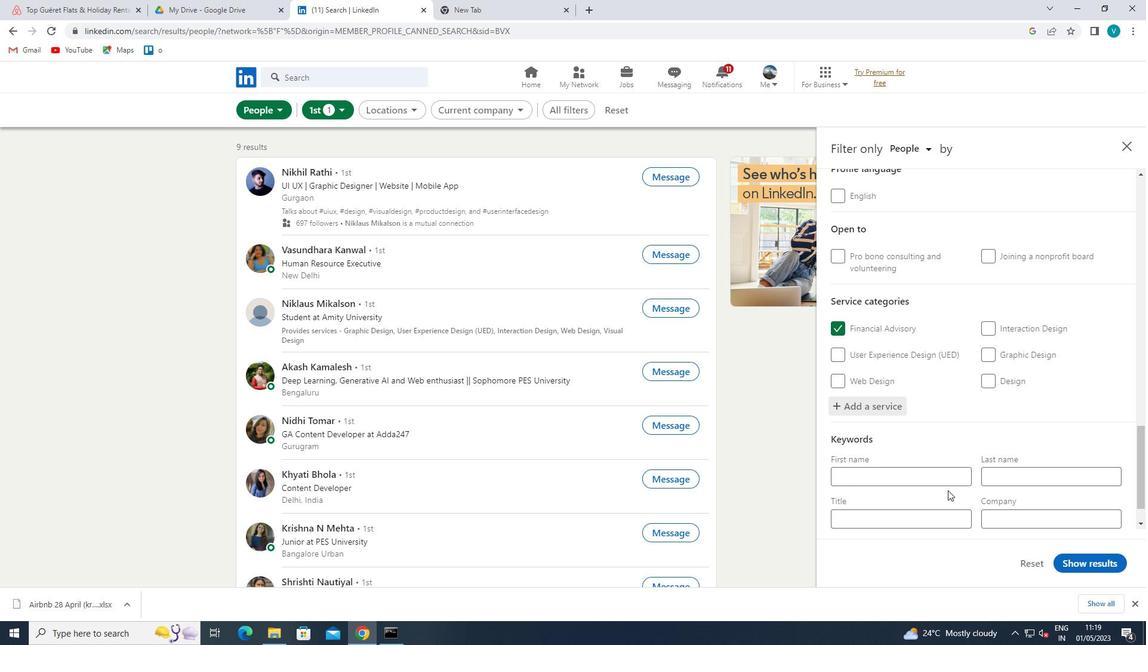 
Action: Mouse moved to (945, 470)
Screenshot: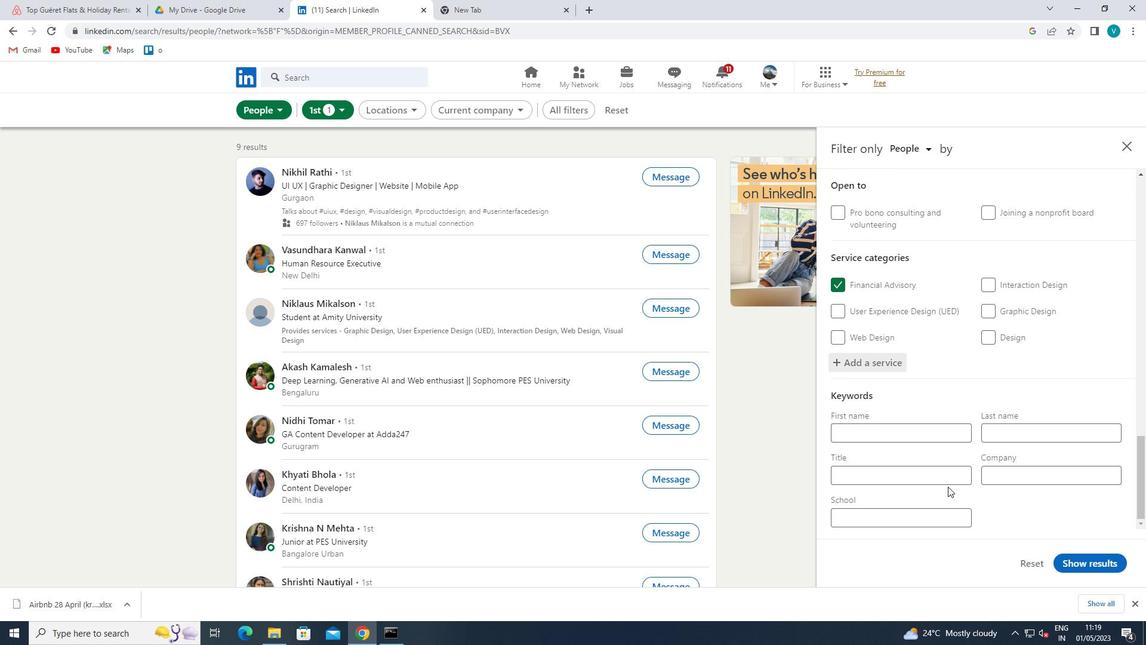 
Action: Mouse pressed left at (945, 470)
Screenshot: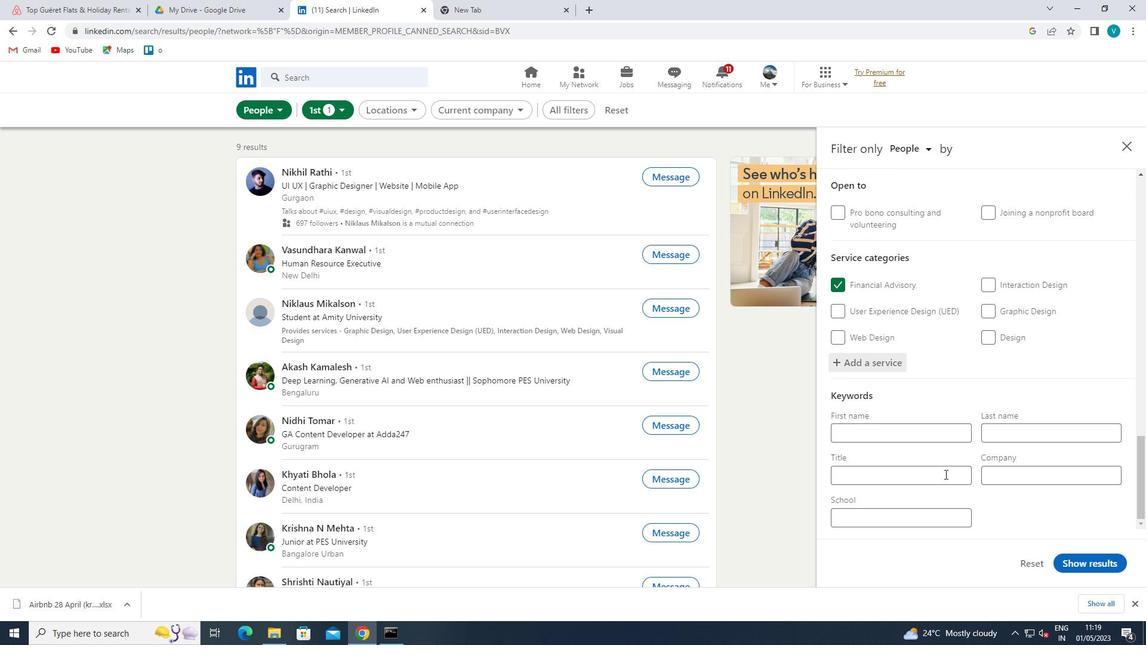 
Action: Key pressed <Key.shift>BRANCH<Key.space><Key.shift>MANAGER
Screenshot: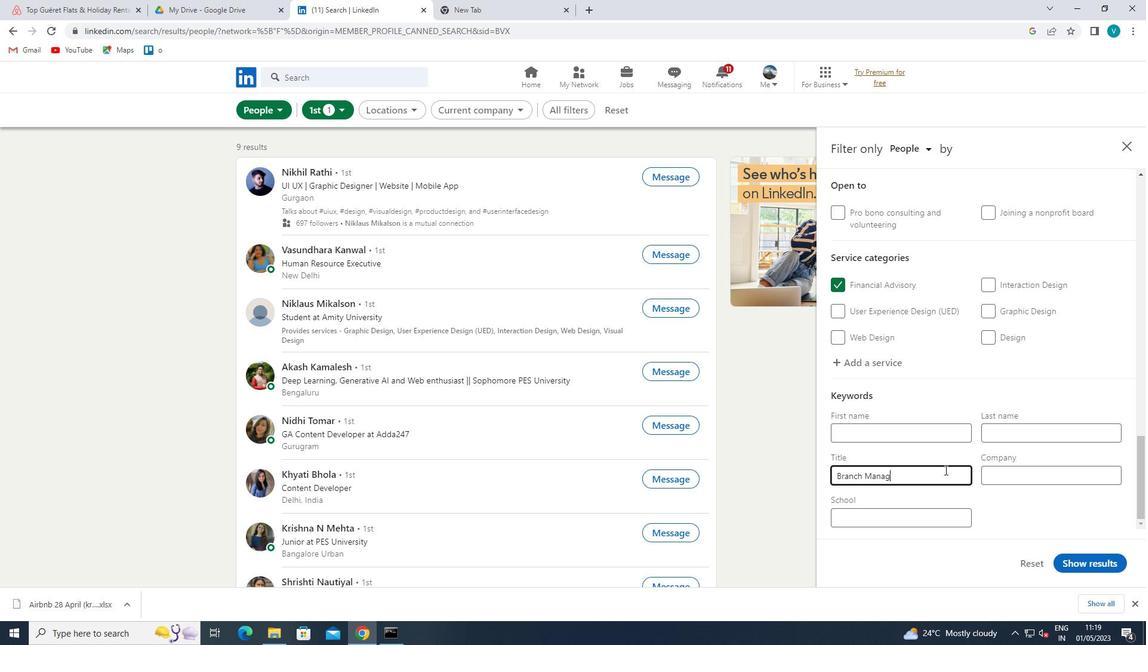 
Action: Mouse moved to (1066, 558)
Screenshot: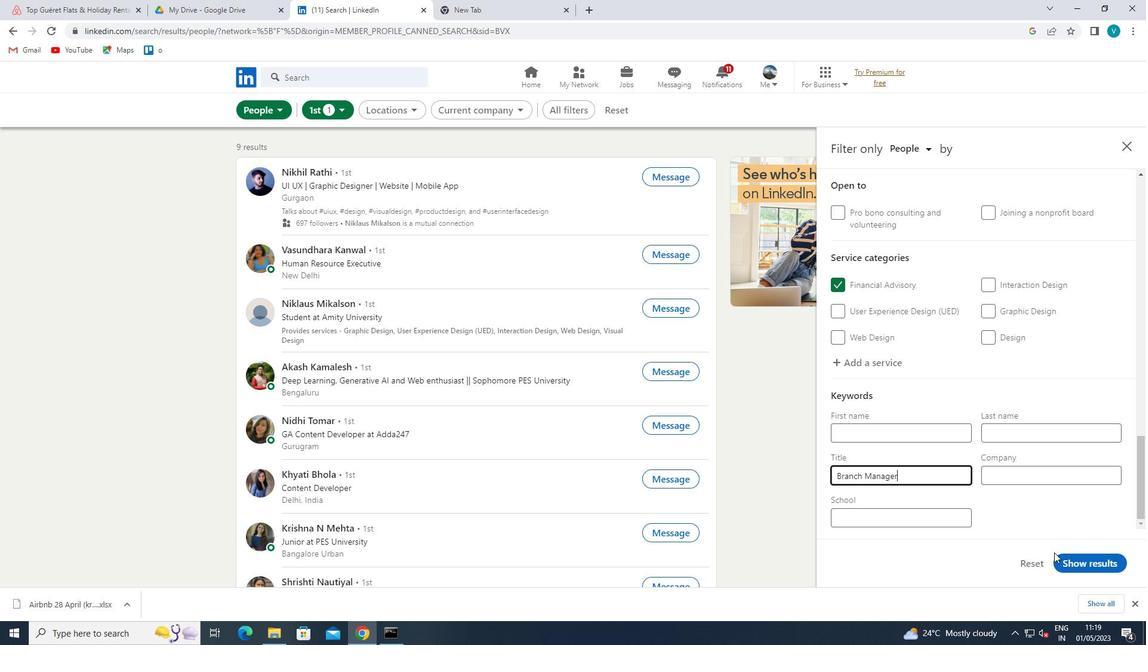 
Action: Mouse pressed left at (1066, 558)
Screenshot: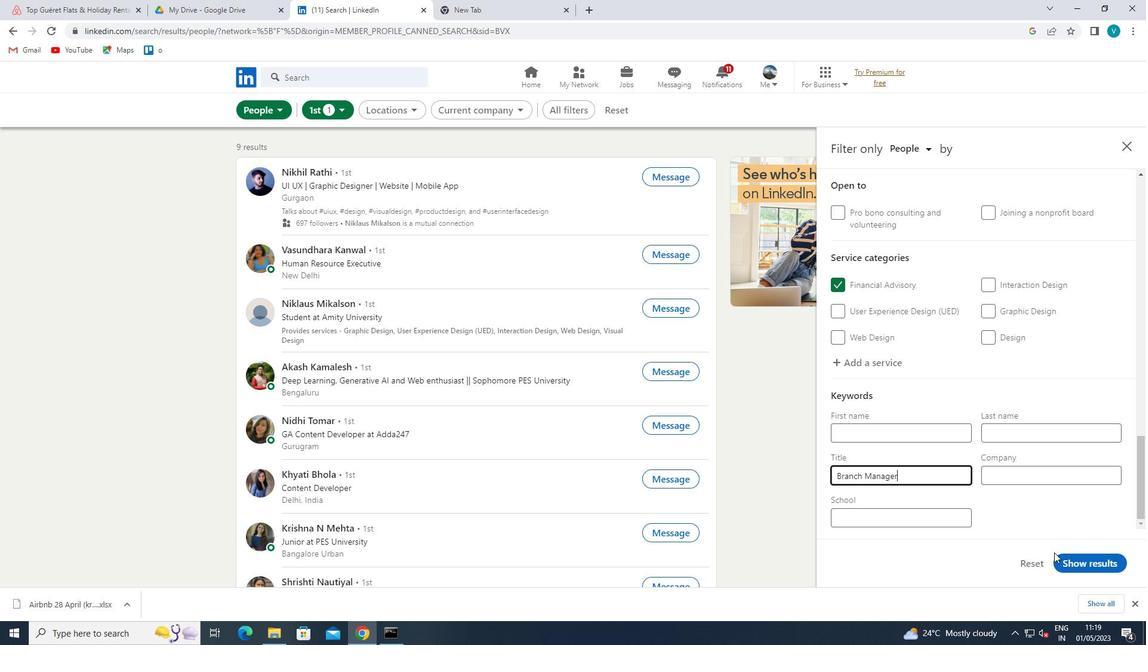 
Action: Mouse moved to (828, 492)
Screenshot: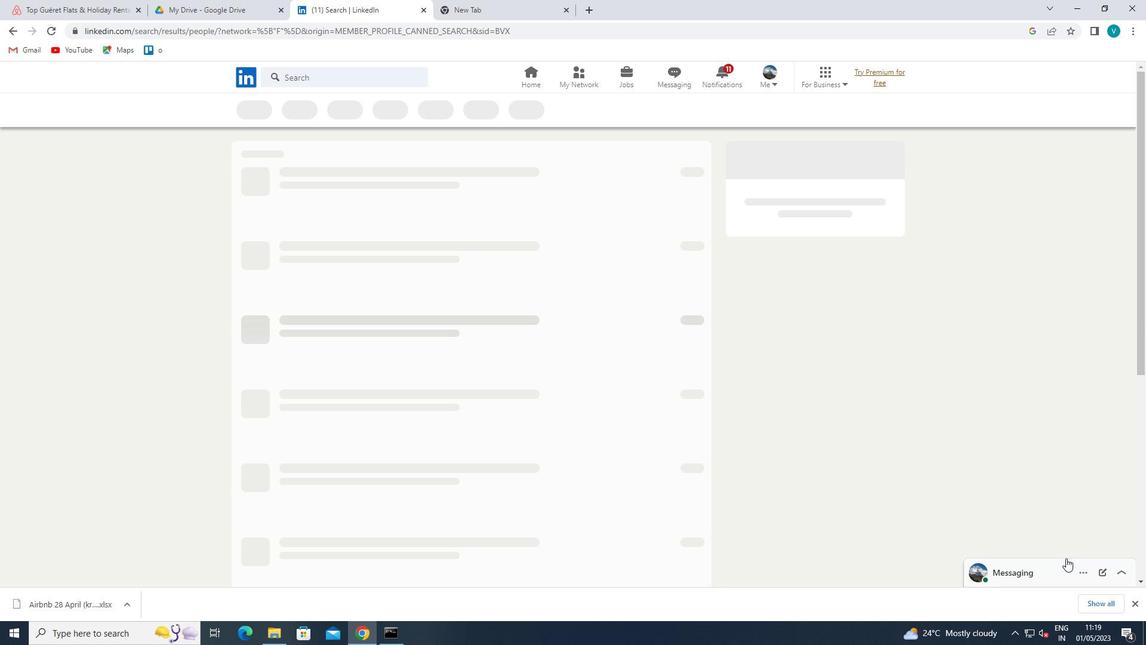 
